 Task: Open Card DIY Review in Board Sales Forecasting and Goal Setting to Workspace Email Marketing Agencies and add a team member Softage.1@softage.net, a label Green, a checklist Hospitality Management, an attachment from your computer, a color Green and finally, add a card description 'Research and develop new product feature prioritization process' and a comment 'Let us approach this task with a sense of ownership and pride, taking responsibility for its success or failure.'. Add a start date 'Jan 05, 1900' with a due date 'Jan 12, 1900'
Action: Mouse moved to (63, 306)
Screenshot: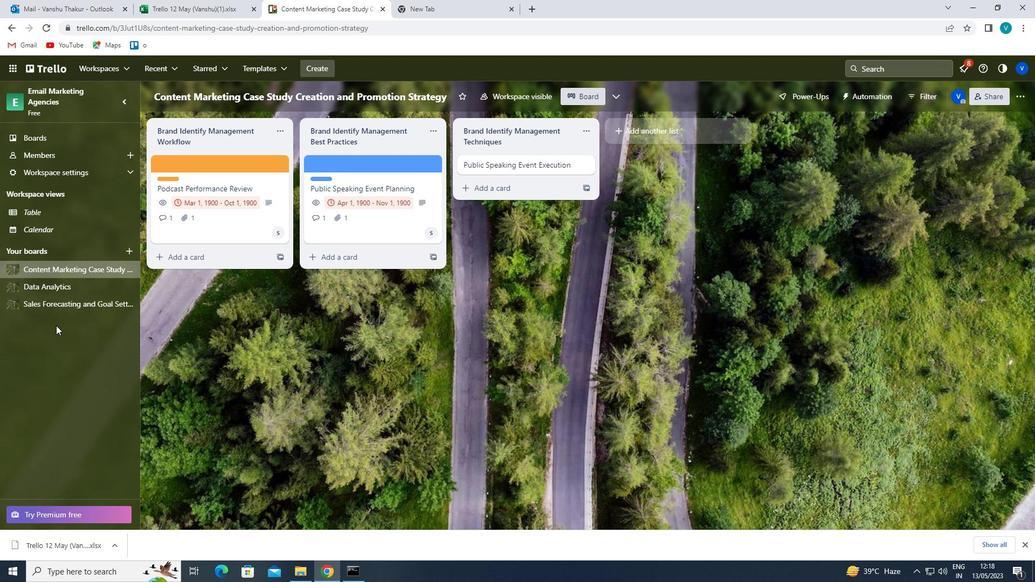
Action: Mouse pressed left at (63, 306)
Screenshot: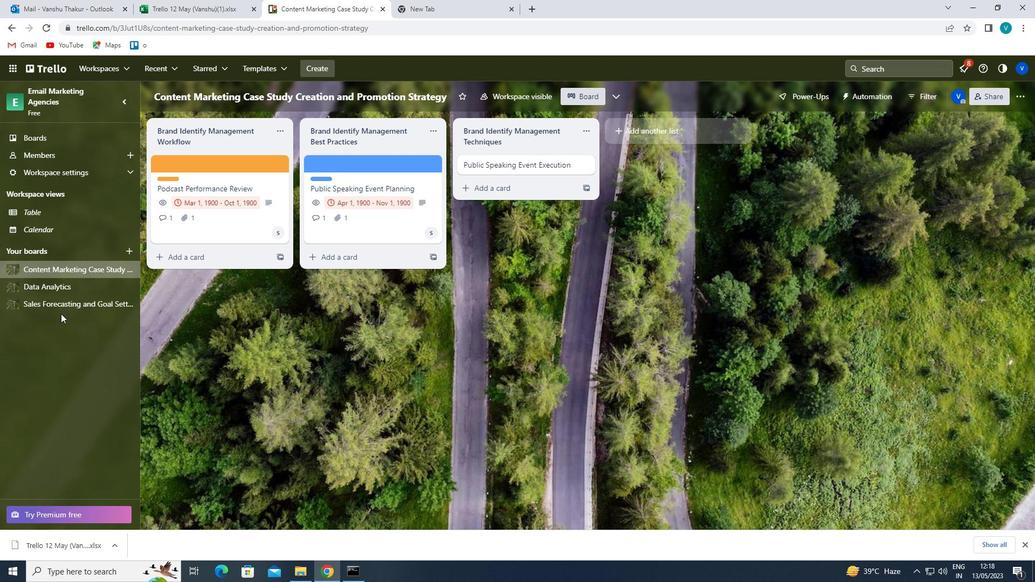 
Action: Mouse moved to (346, 161)
Screenshot: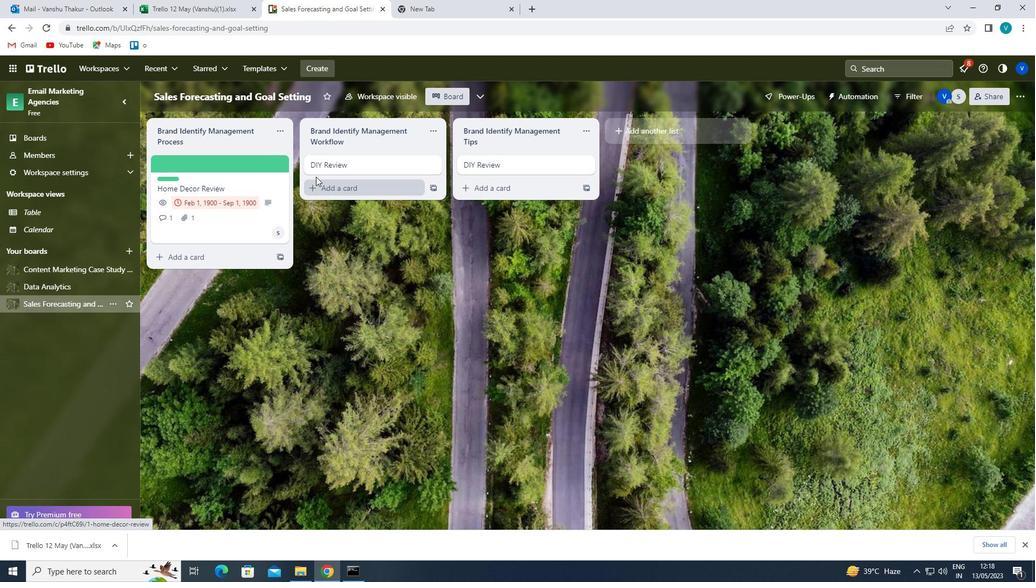 
Action: Mouse pressed left at (346, 161)
Screenshot: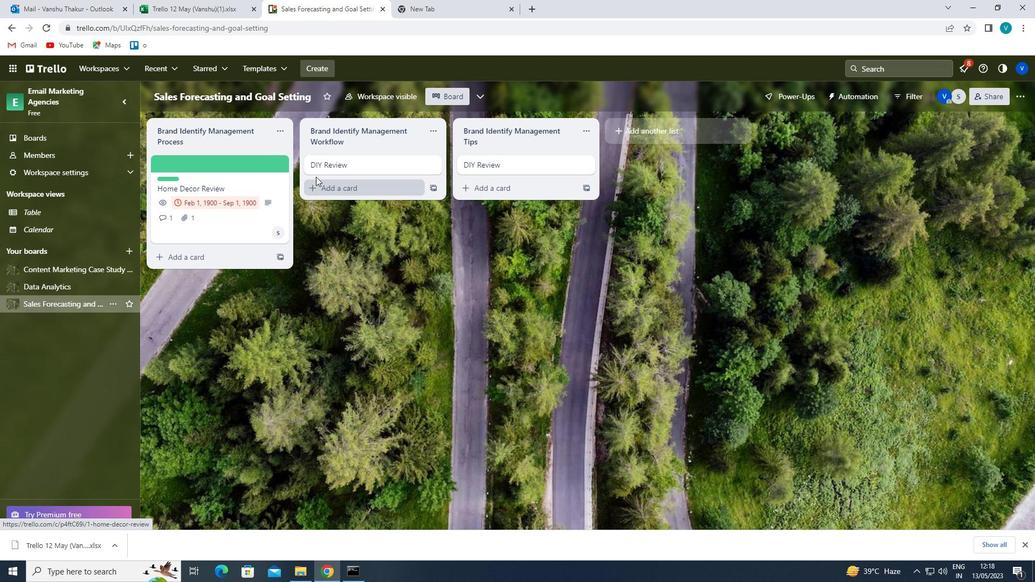 
Action: Mouse moved to (647, 188)
Screenshot: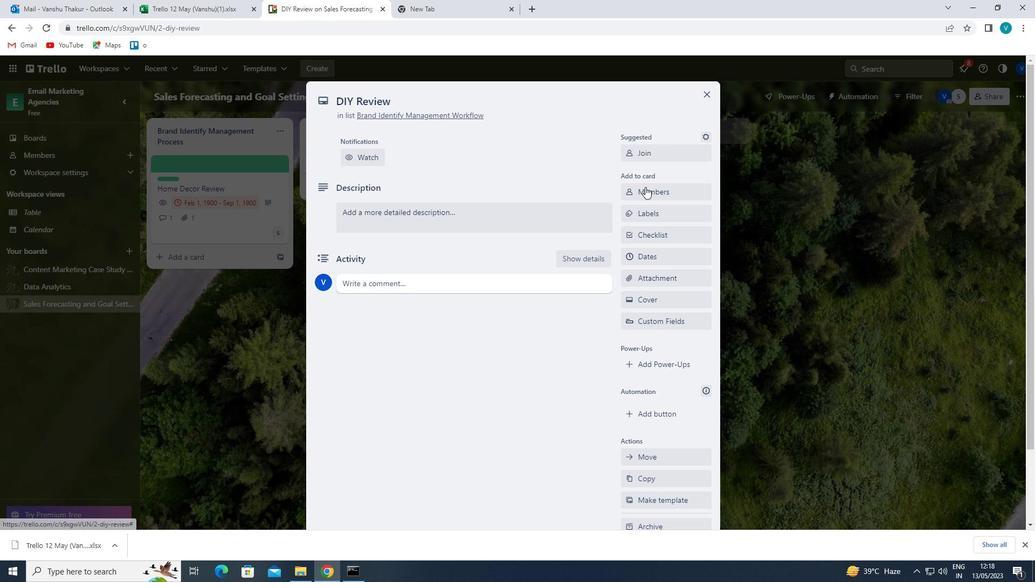 
Action: Mouse pressed left at (647, 188)
Screenshot: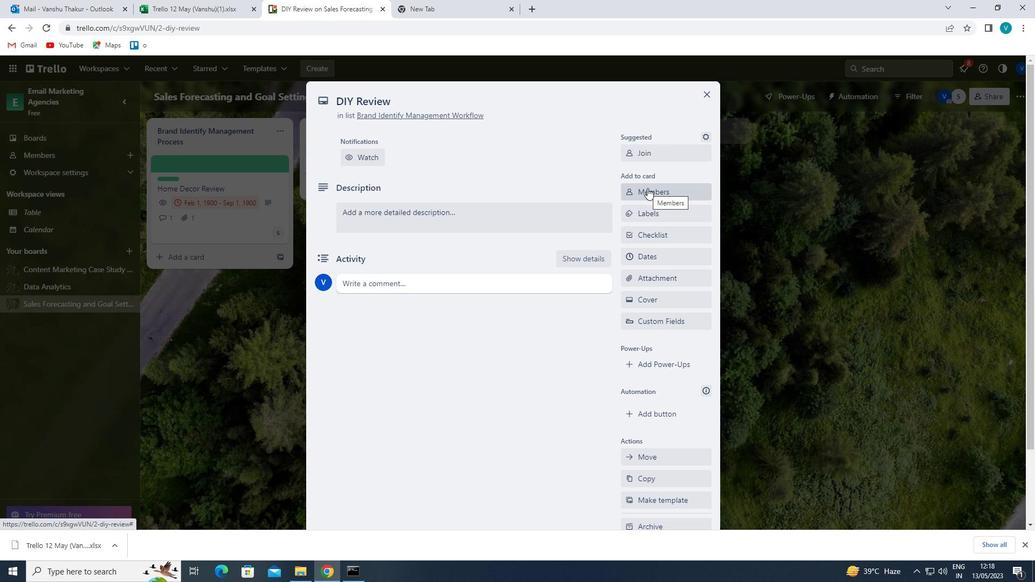 
Action: Mouse moved to (655, 237)
Screenshot: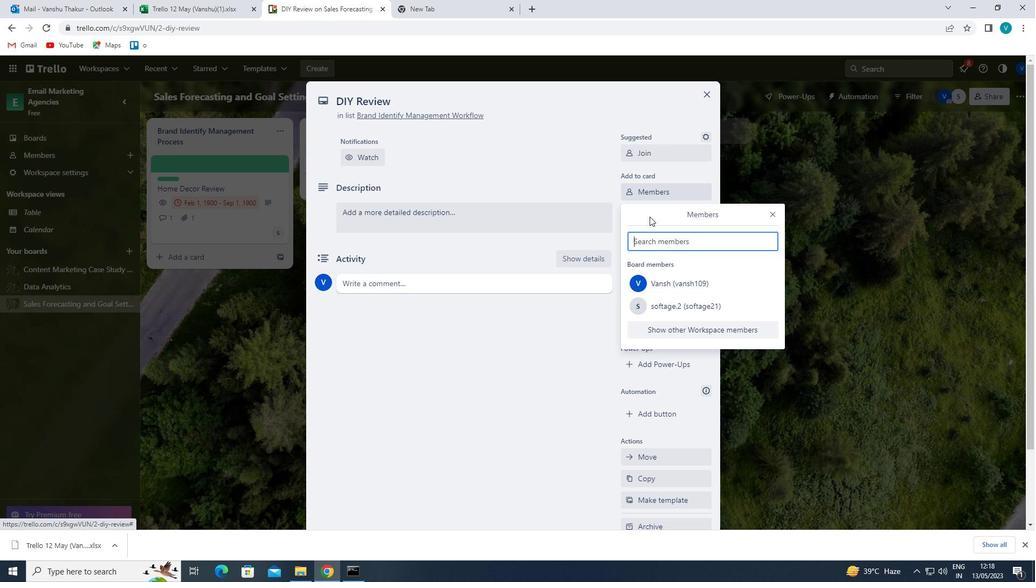 
Action: Mouse pressed left at (655, 237)
Screenshot: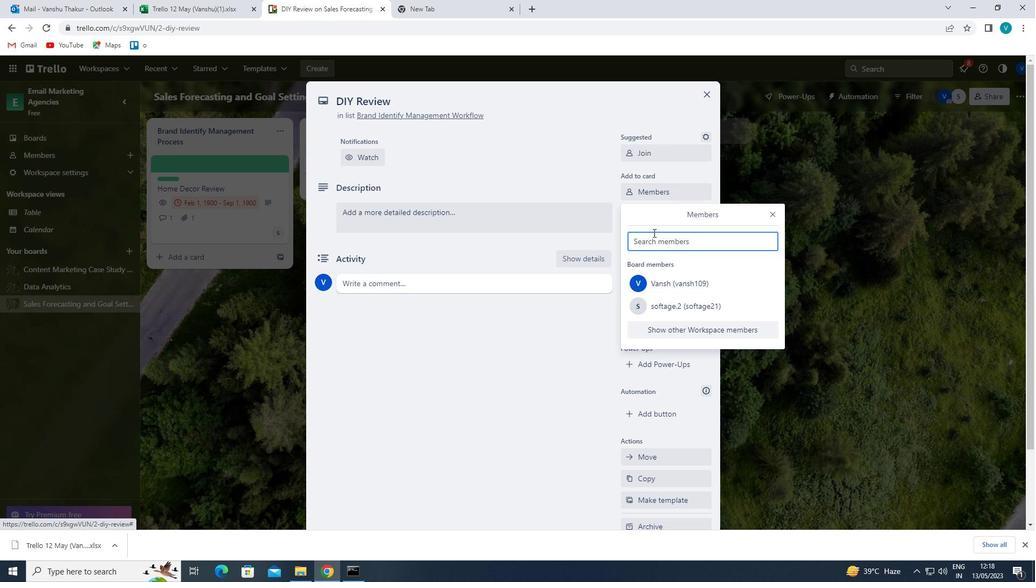 
Action: Key pressed <Key.shift>SOF
Screenshot: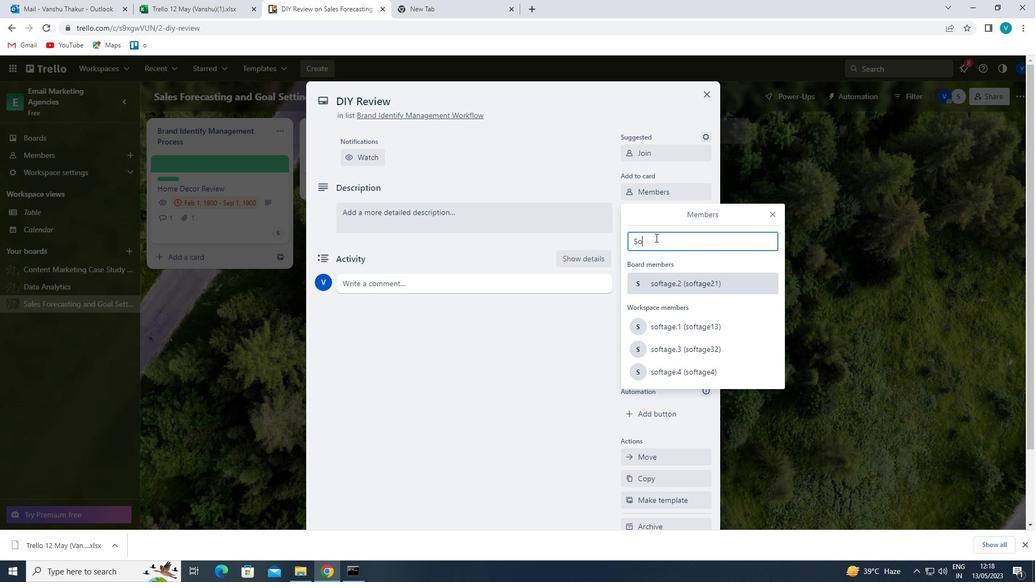 
Action: Mouse moved to (667, 330)
Screenshot: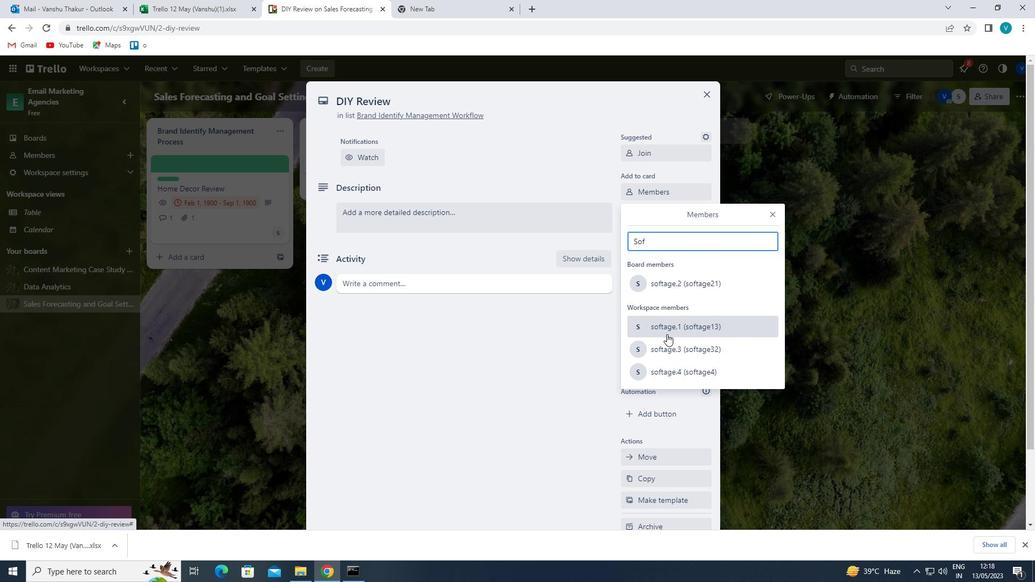 
Action: Mouse pressed left at (667, 330)
Screenshot: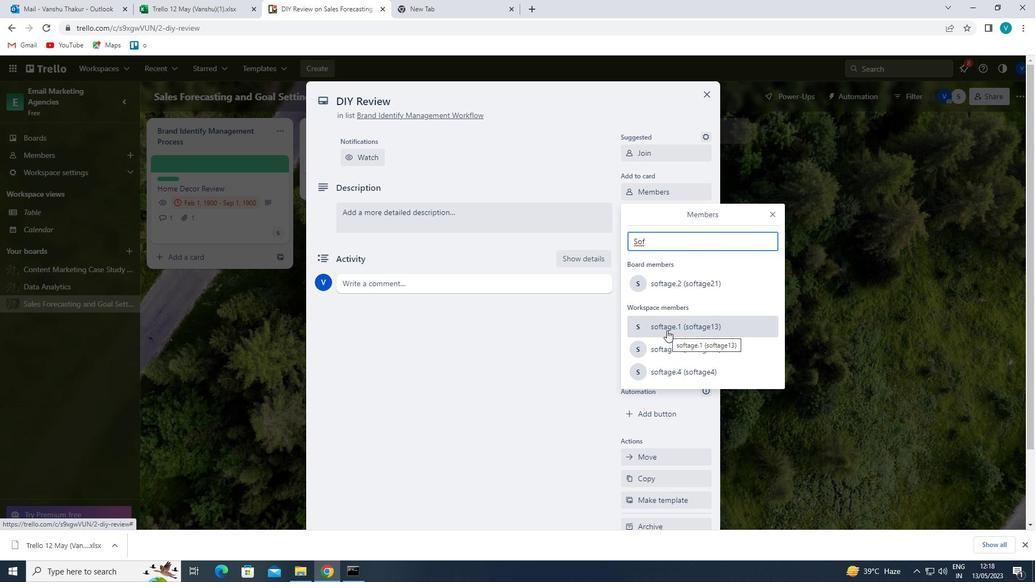 
Action: Mouse moved to (771, 210)
Screenshot: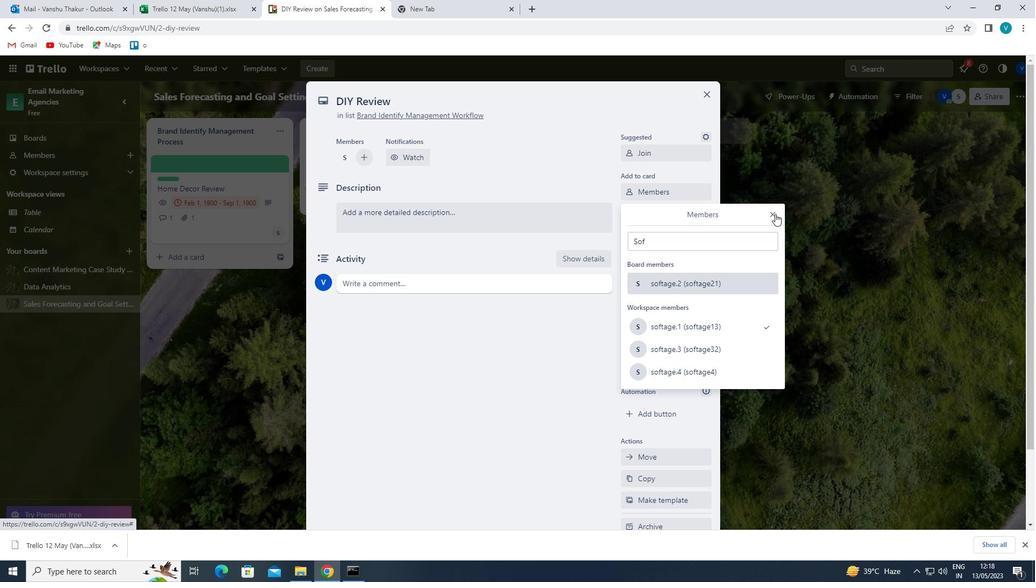 
Action: Mouse pressed left at (771, 210)
Screenshot: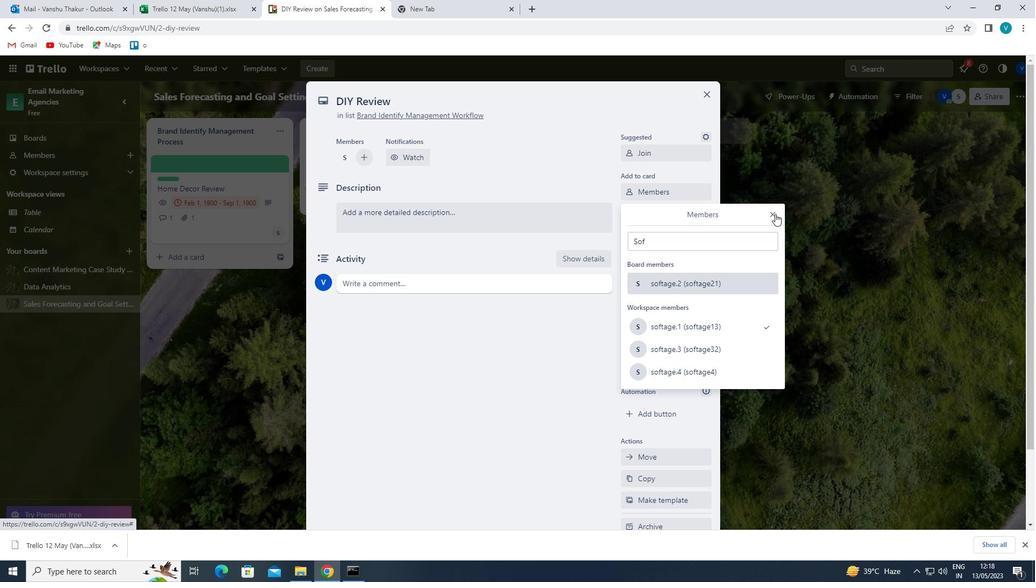 
Action: Mouse moved to (663, 210)
Screenshot: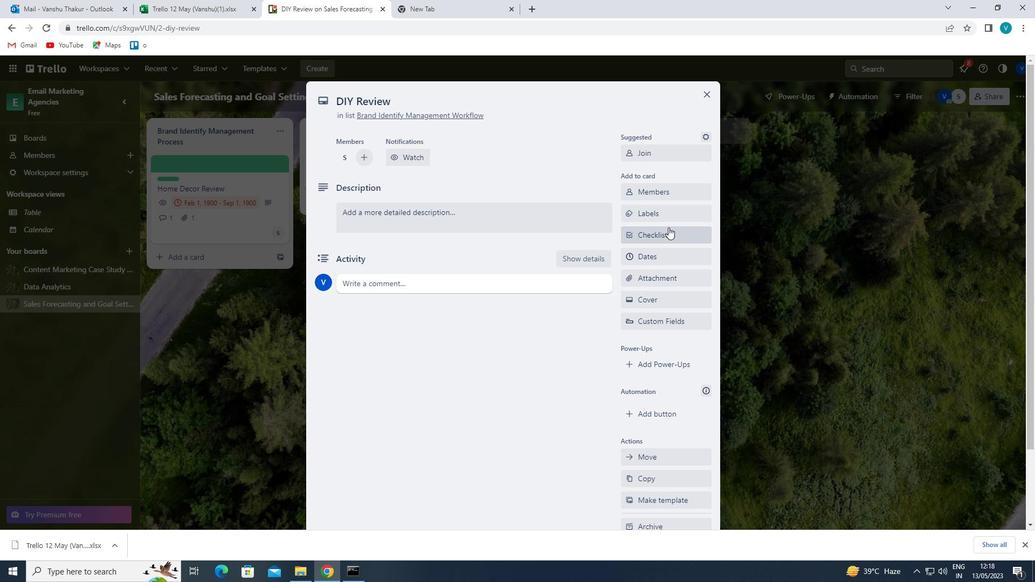 
Action: Mouse pressed left at (663, 210)
Screenshot: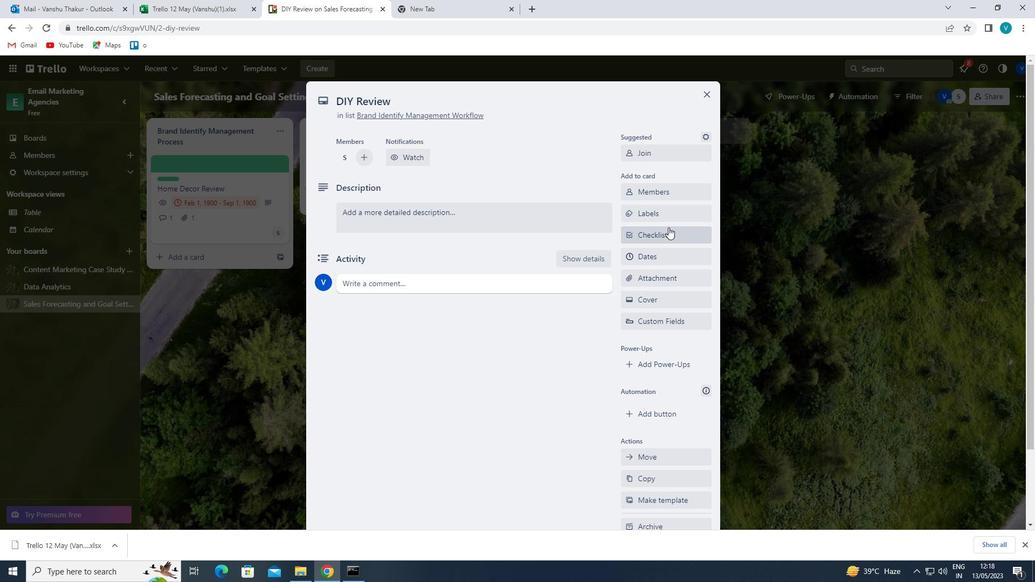 
Action: Mouse moved to (667, 296)
Screenshot: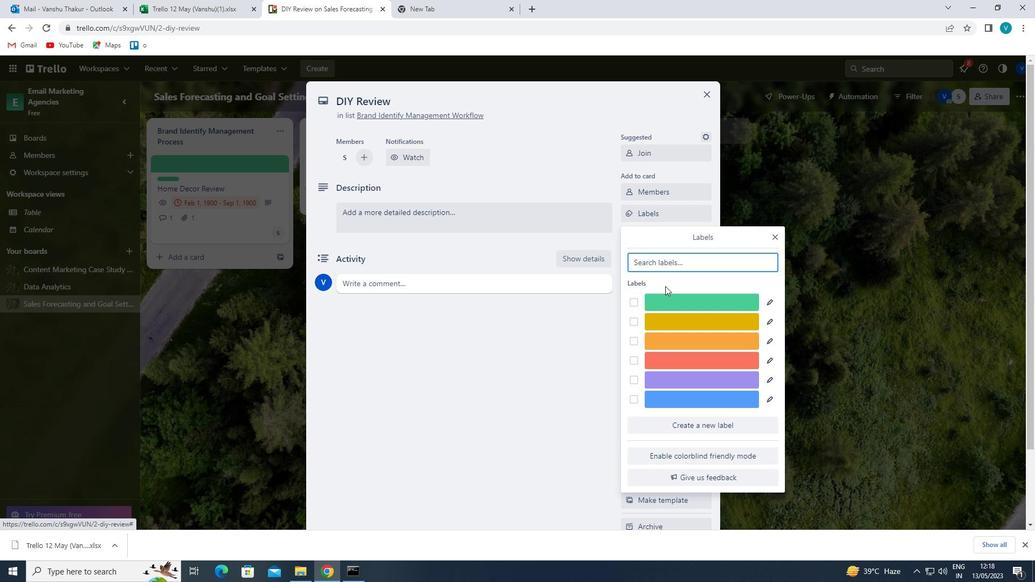 
Action: Mouse pressed left at (667, 296)
Screenshot: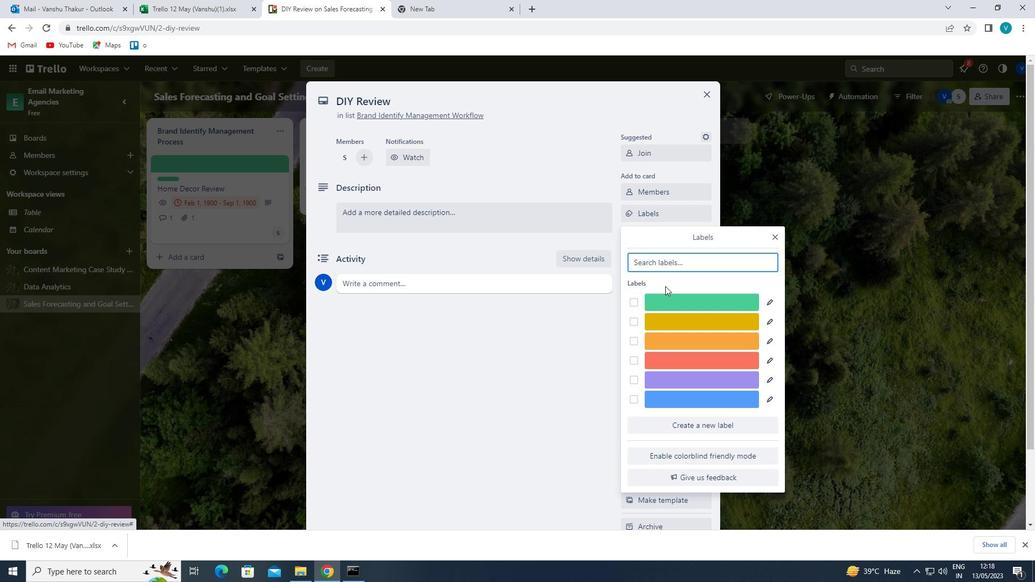 
Action: Mouse moved to (775, 237)
Screenshot: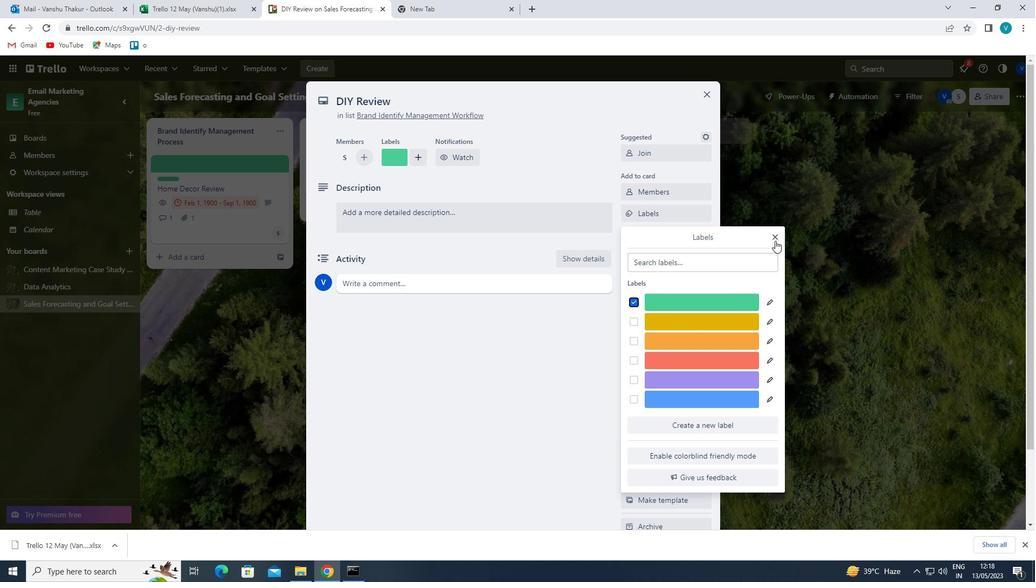 
Action: Mouse pressed left at (775, 237)
Screenshot: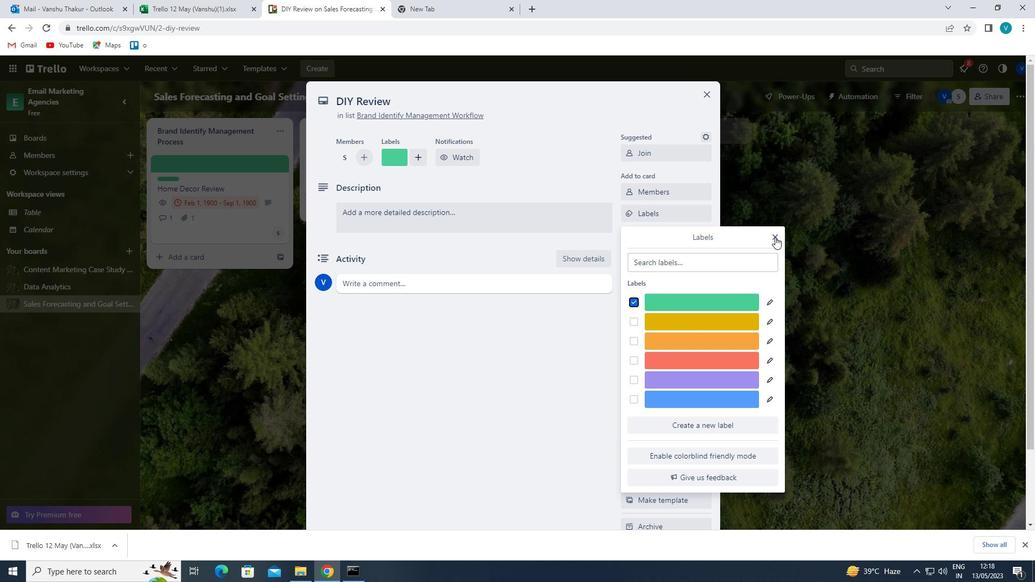 
Action: Mouse moved to (668, 240)
Screenshot: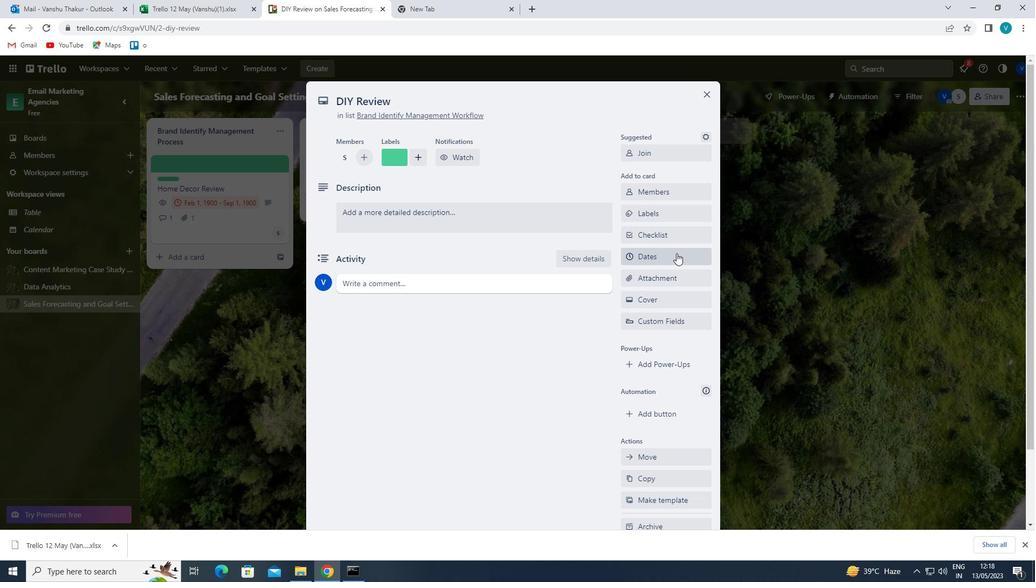 
Action: Mouse pressed left at (668, 240)
Screenshot: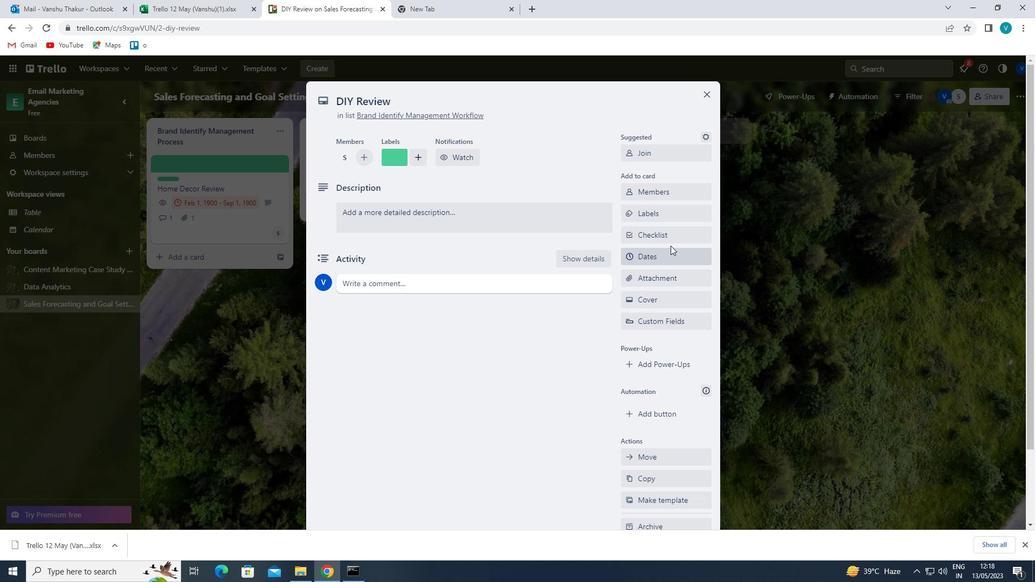 
Action: Key pressed <Key.shift>HOSPITA
Screenshot: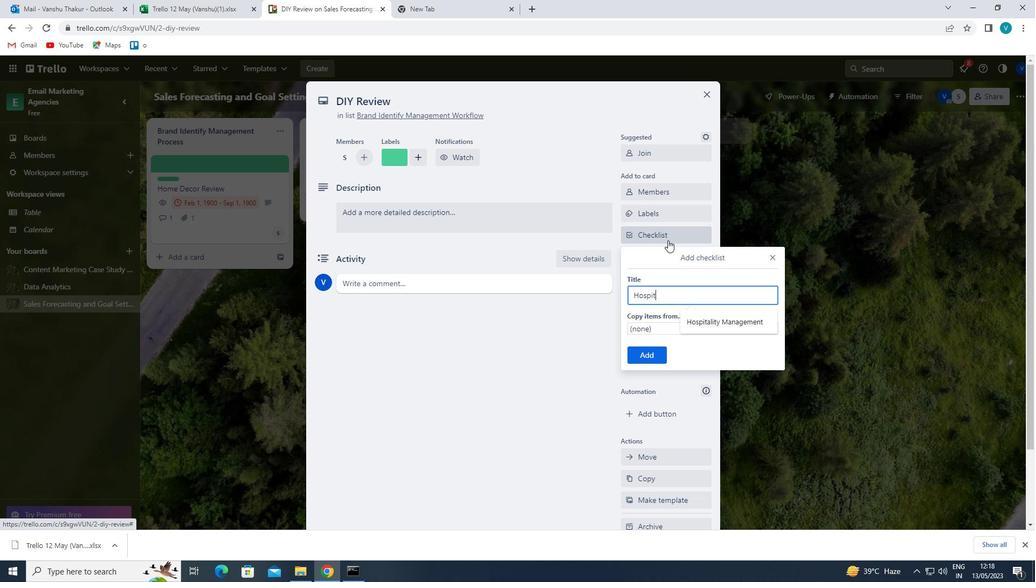 
Action: Mouse moved to (699, 320)
Screenshot: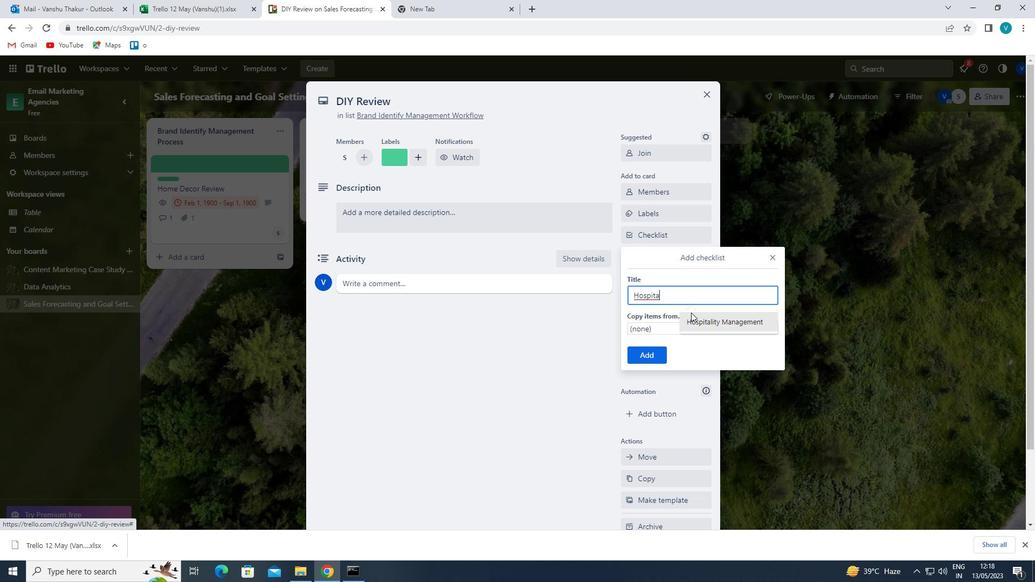 
Action: Mouse pressed left at (699, 320)
Screenshot: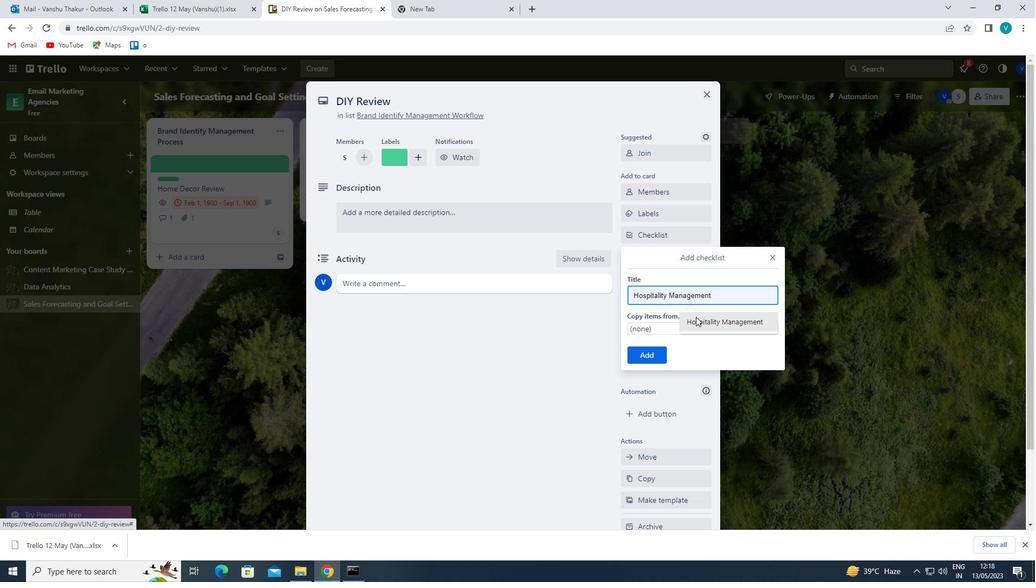 
Action: Mouse moved to (649, 354)
Screenshot: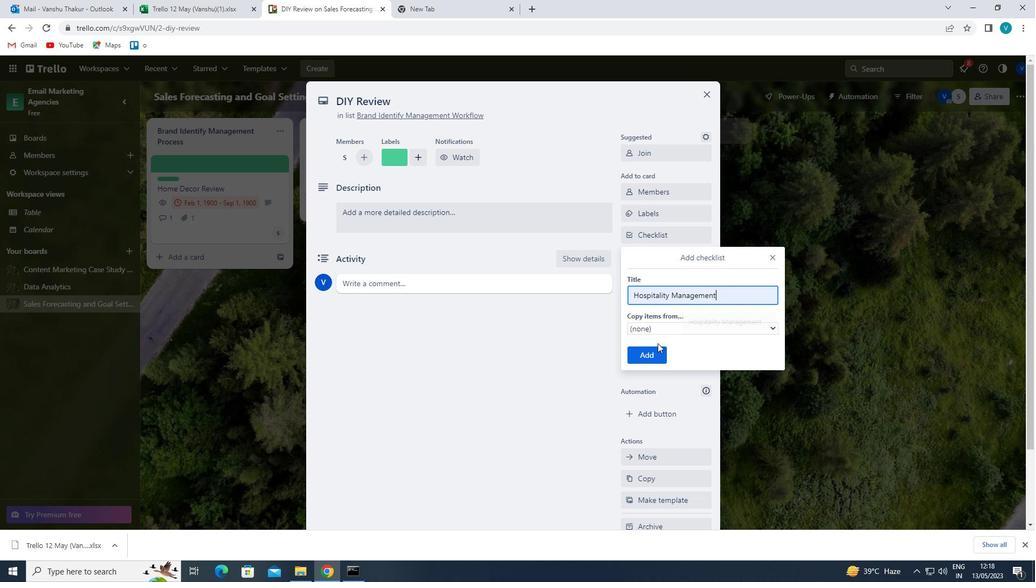 
Action: Mouse pressed left at (649, 354)
Screenshot: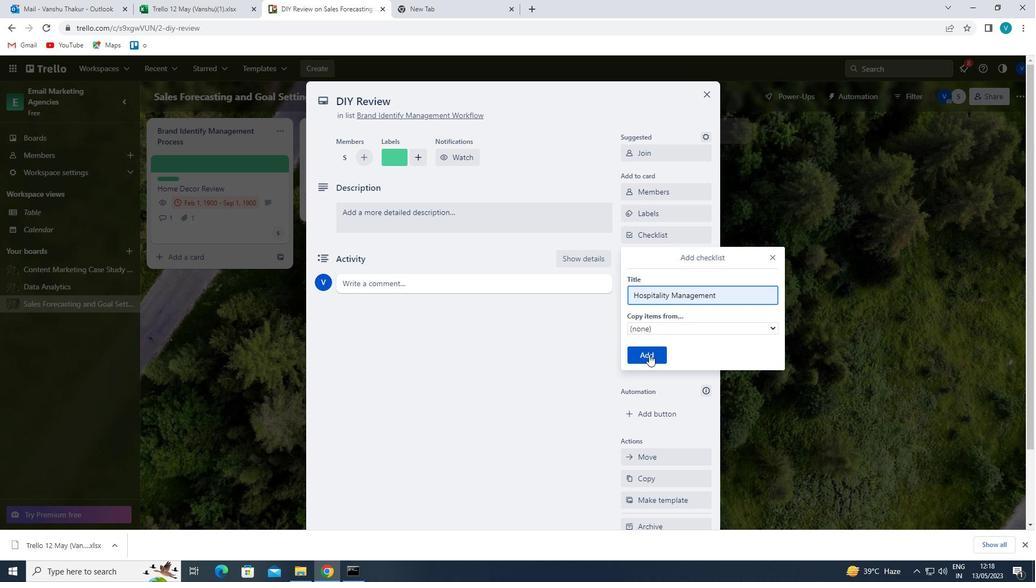 
Action: Mouse moved to (670, 279)
Screenshot: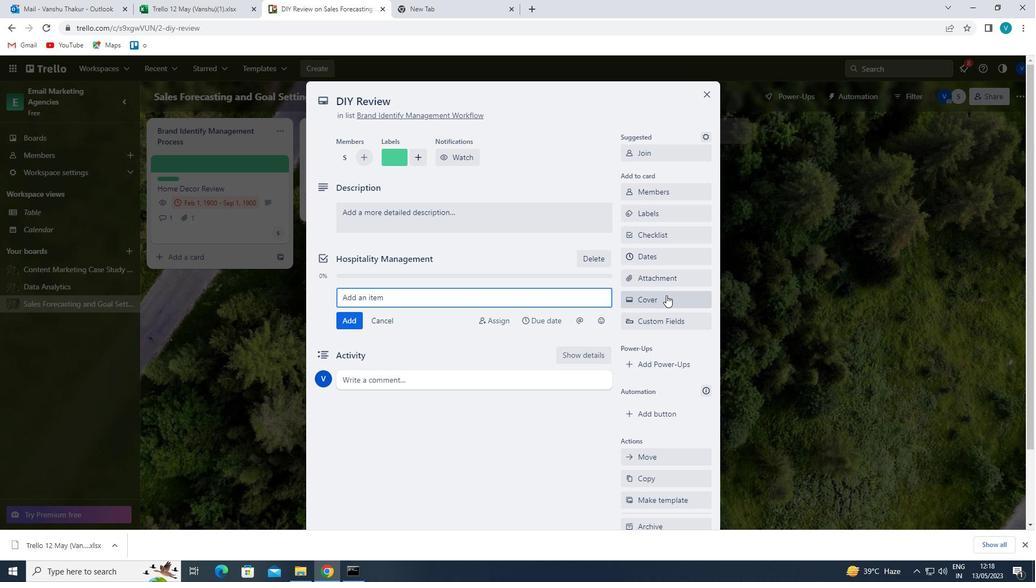 
Action: Mouse pressed left at (670, 279)
Screenshot: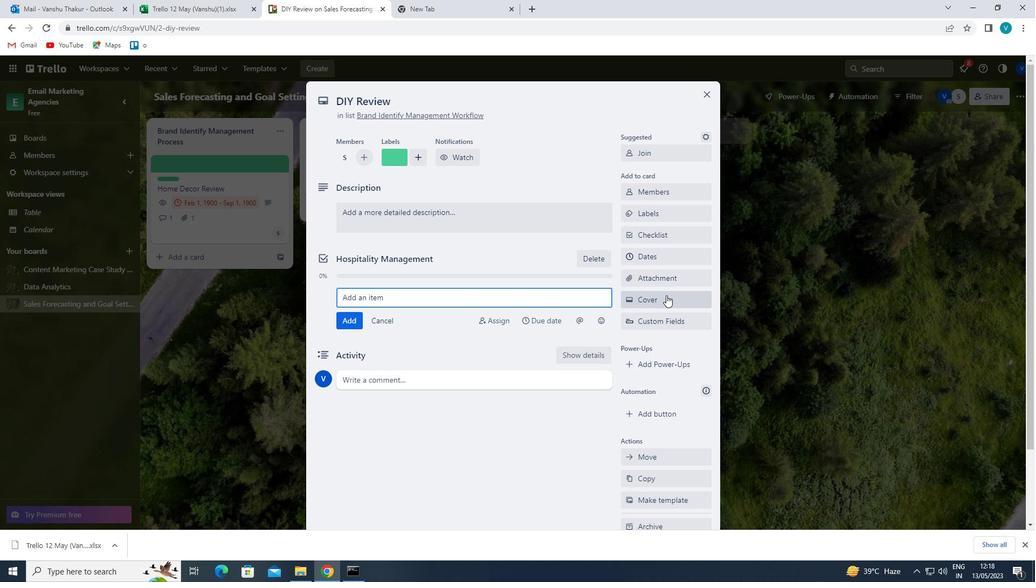 
Action: Mouse moved to (655, 323)
Screenshot: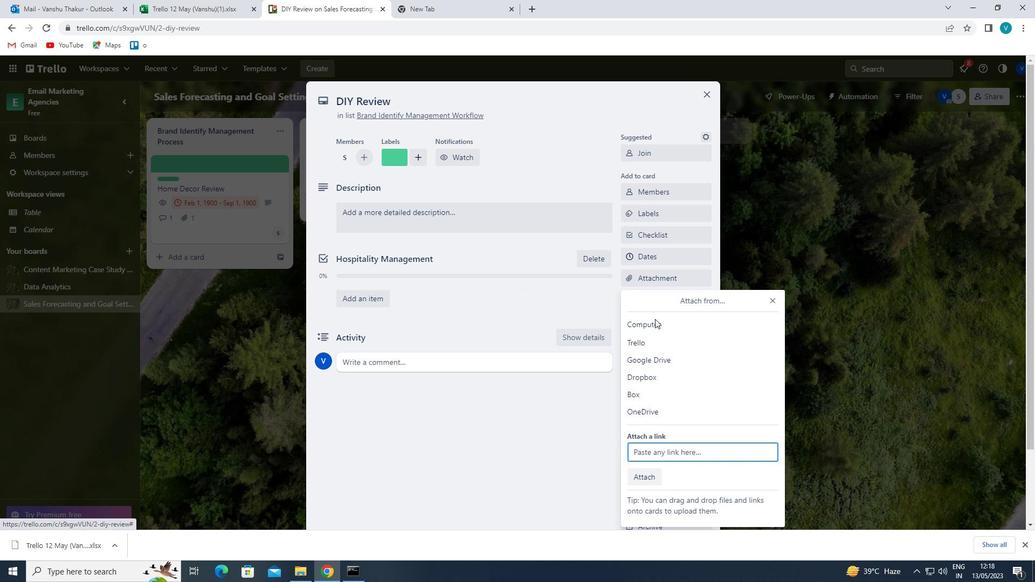 
Action: Mouse pressed left at (655, 323)
Screenshot: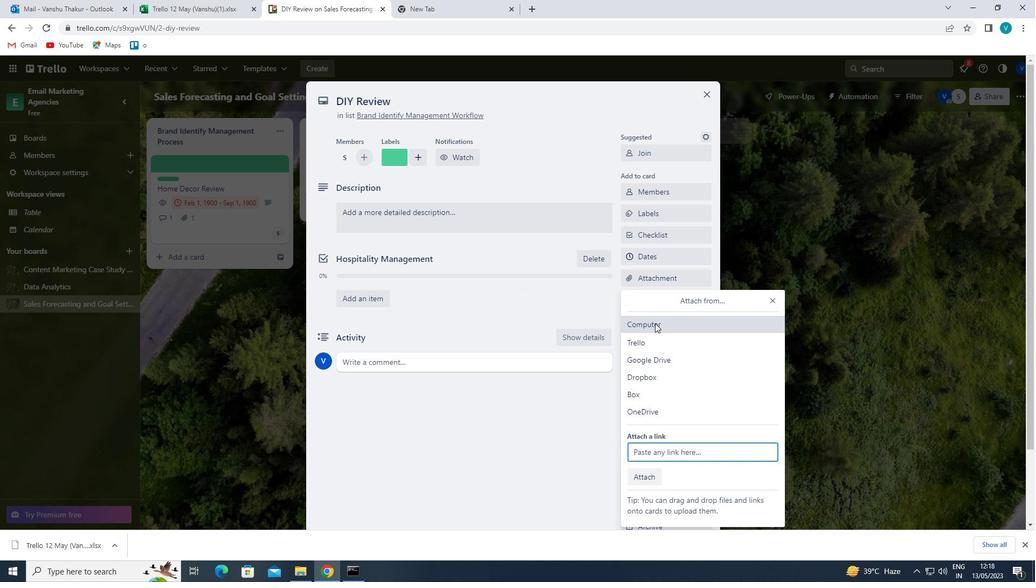 
Action: Mouse moved to (129, 188)
Screenshot: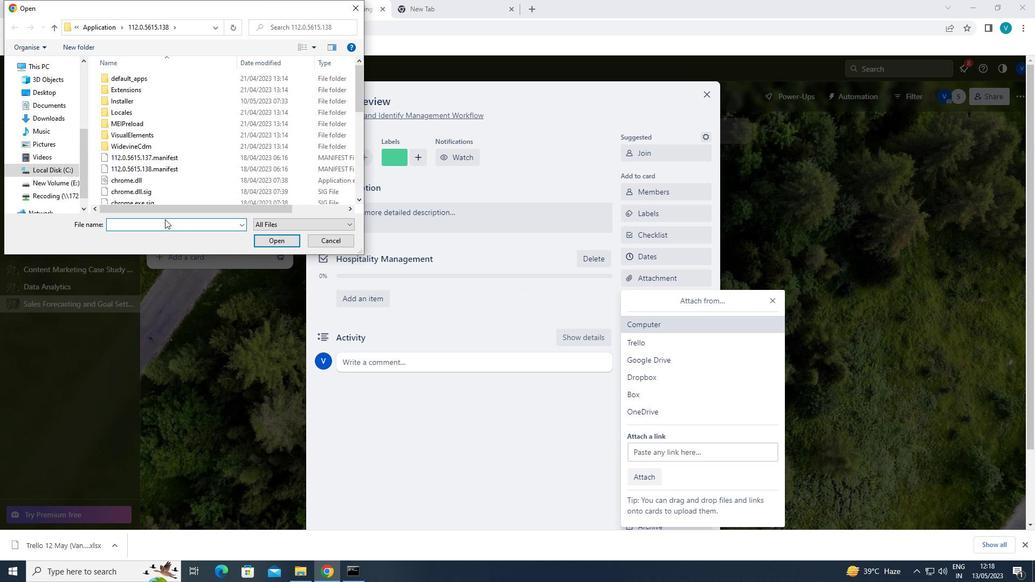
Action: Mouse pressed left at (129, 188)
Screenshot: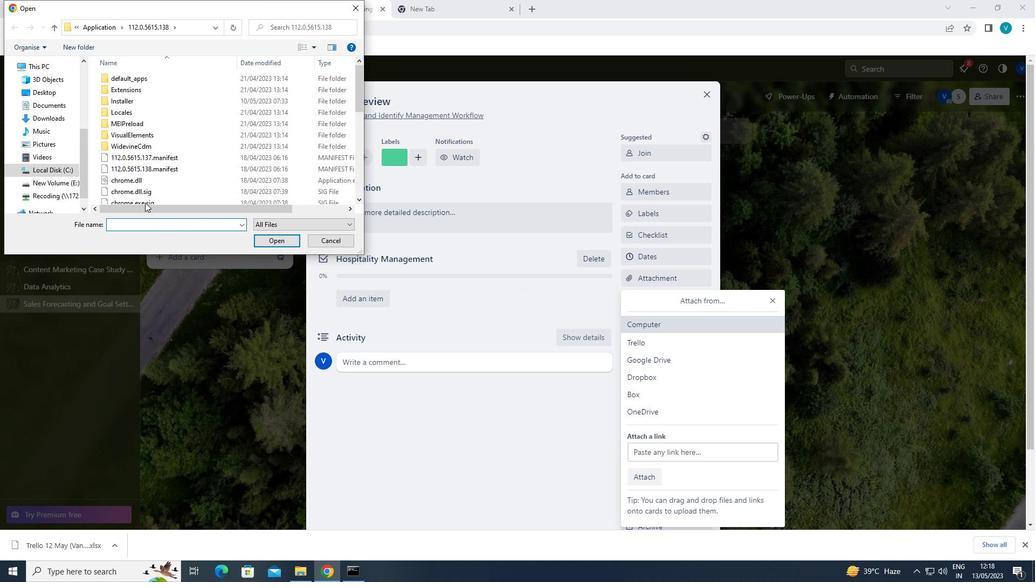 
Action: Mouse moved to (269, 235)
Screenshot: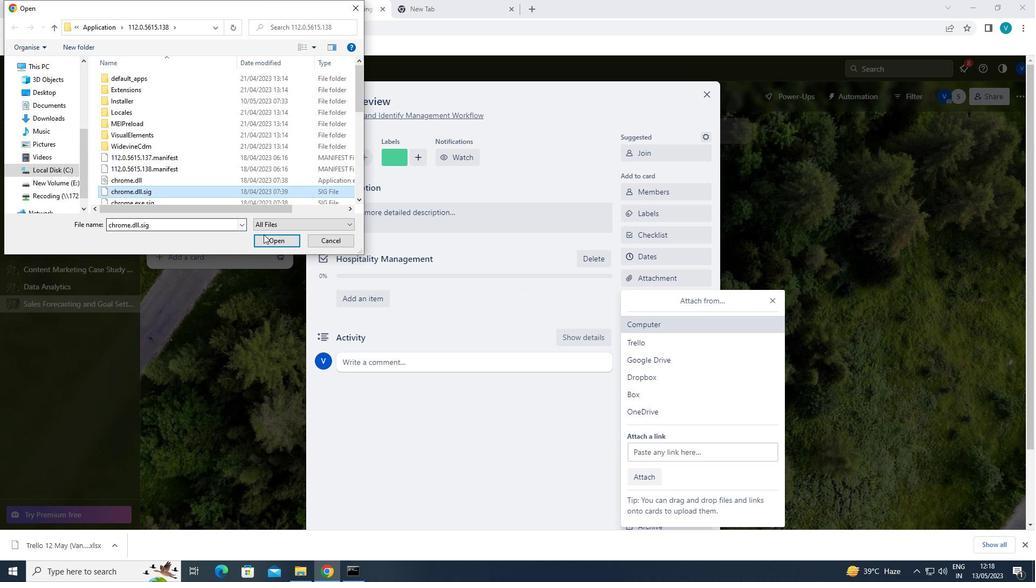 
Action: Mouse pressed left at (269, 235)
Screenshot: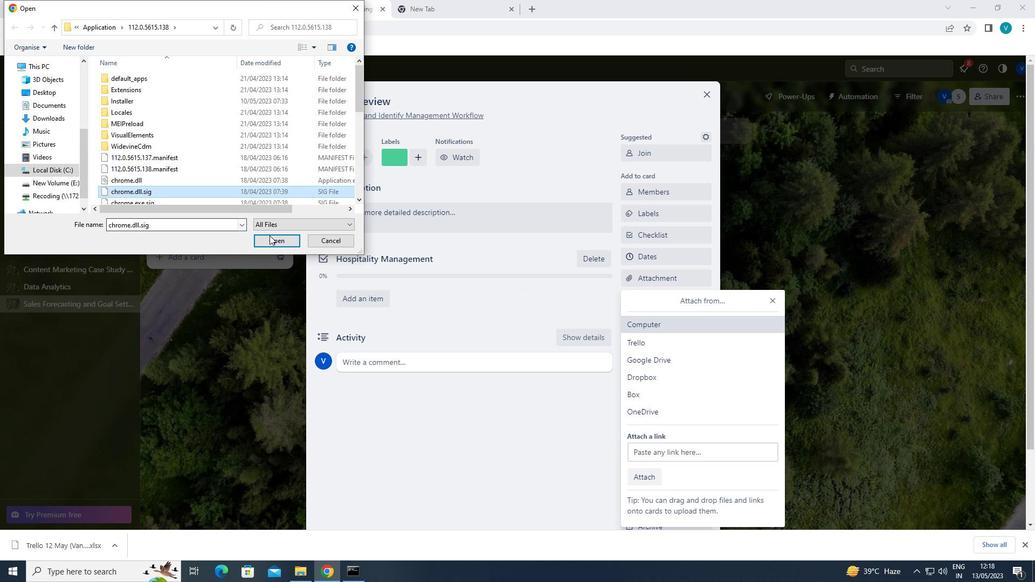 
Action: Mouse moved to (652, 298)
Screenshot: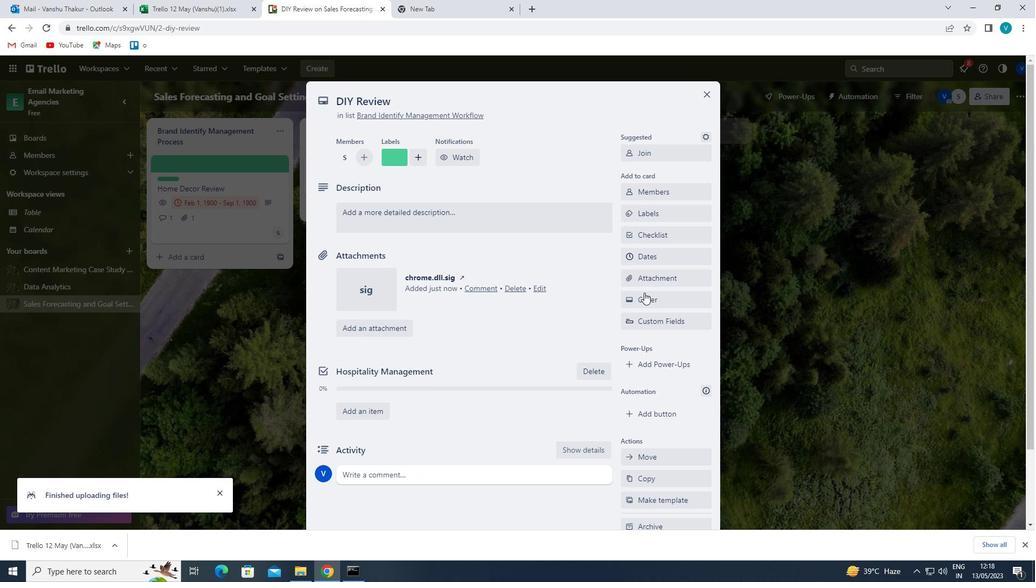 
Action: Mouse pressed left at (652, 298)
Screenshot: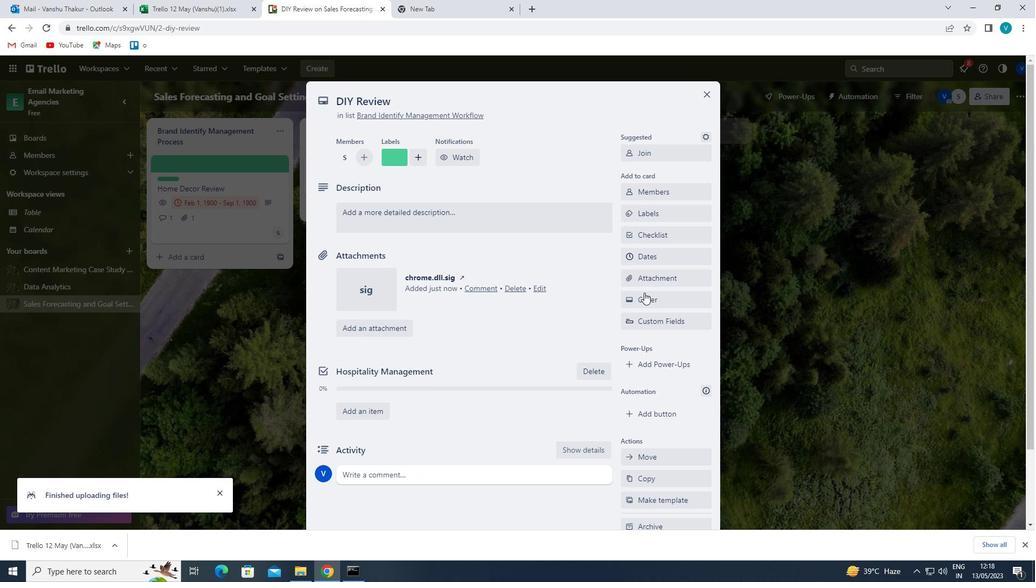 
Action: Mouse moved to (645, 316)
Screenshot: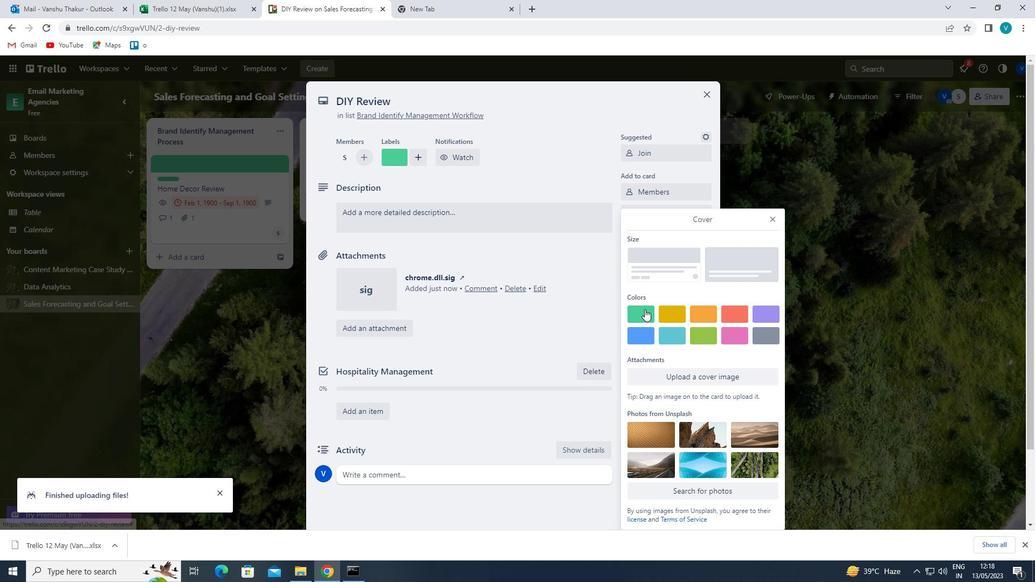 
Action: Mouse pressed left at (645, 316)
Screenshot: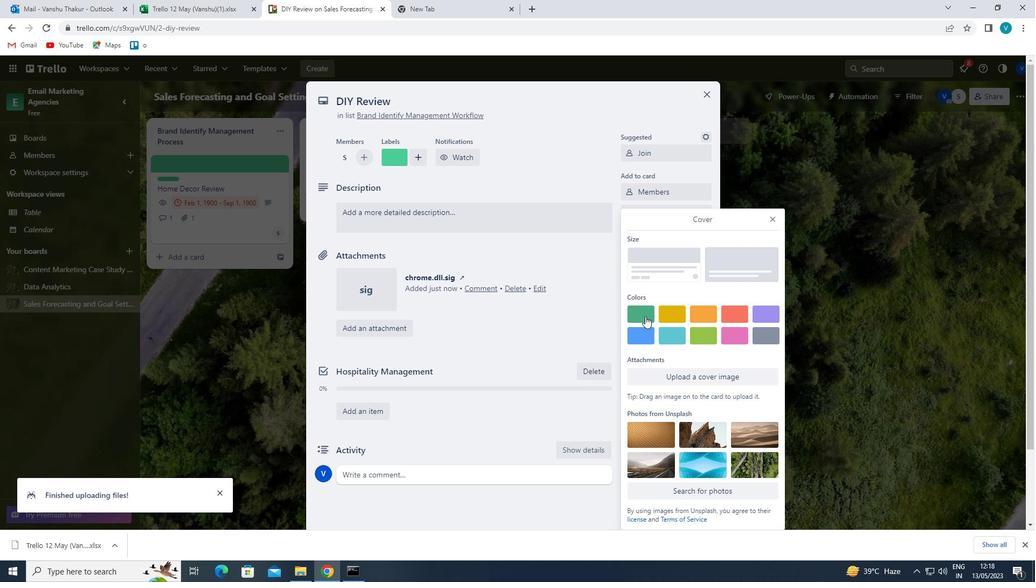 
Action: Mouse moved to (771, 202)
Screenshot: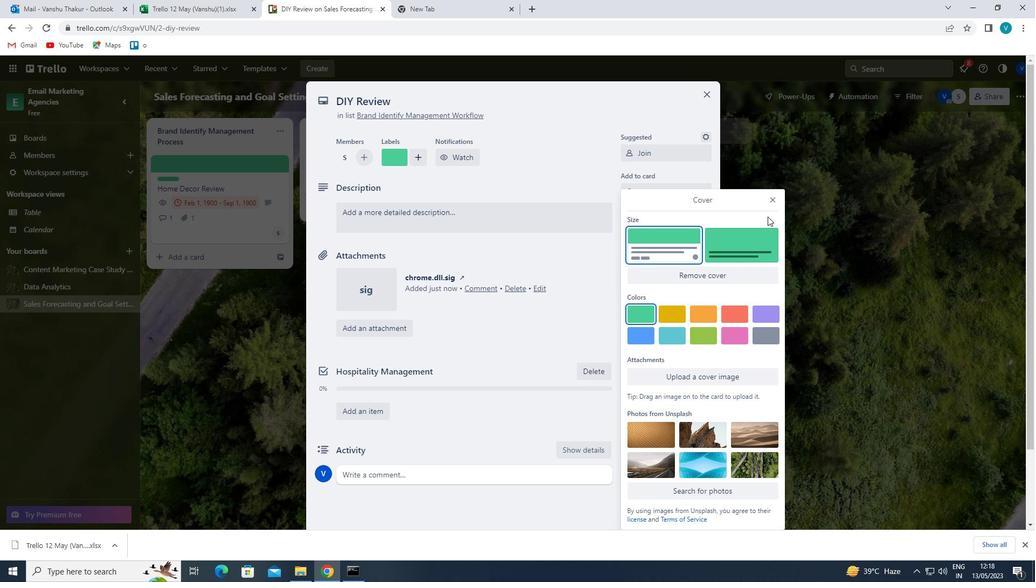 
Action: Mouse pressed left at (771, 202)
Screenshot: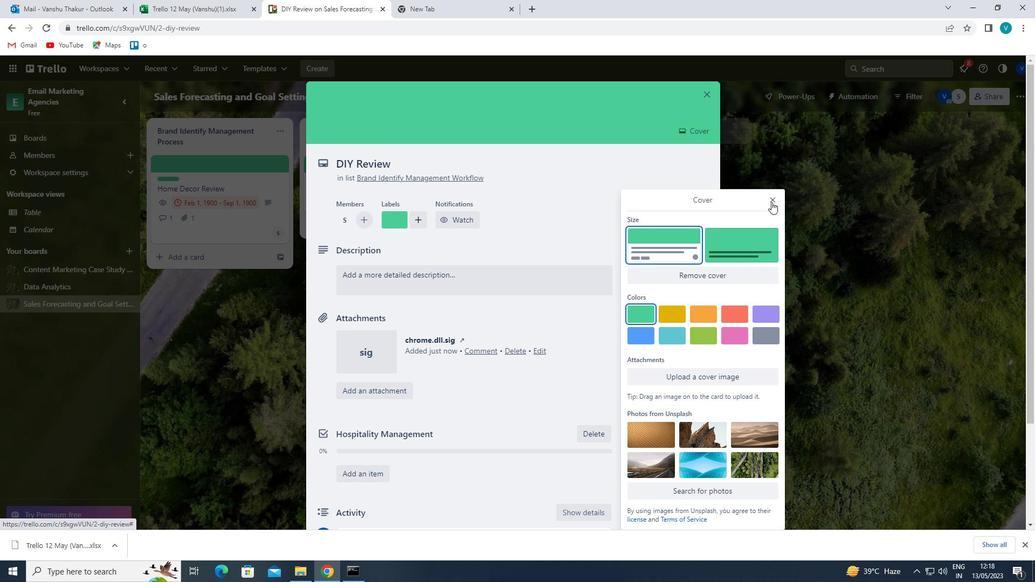 
Action: Mouse moved to (455, 269)
Screenshot: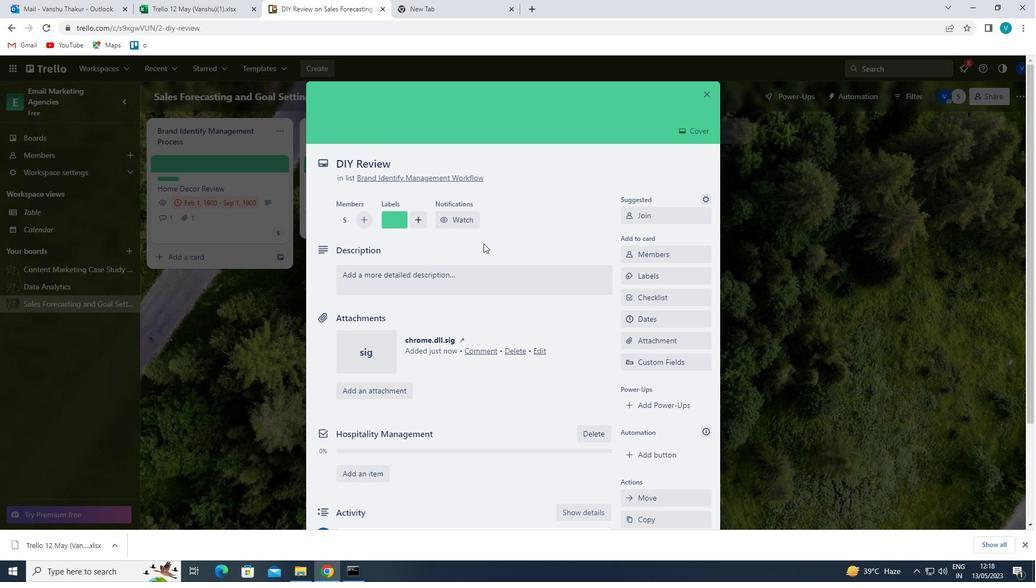 
Action: Mouse pressed left at (455, 269)
Screenshot: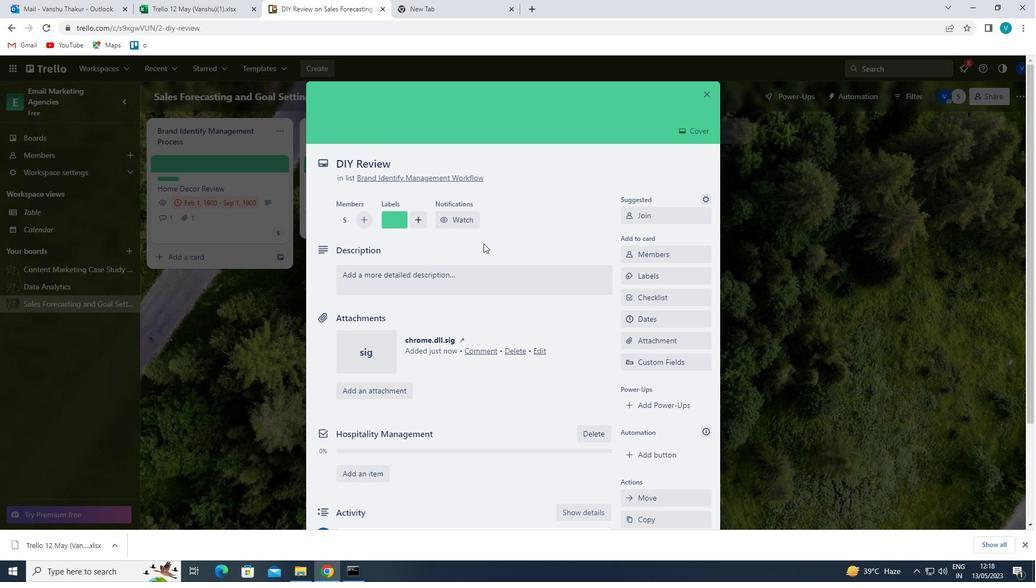 
Action: Key pressed '<Key.shift><Key.shift><Key.shift>RES<Key.backspace><Key.backspace>ESEARCG<Key.backspace>H<Key.space>AND<Key.space>DEVELOP<Key.space>NEW<Key.space>PRODUCT<Key.space>FRA<Key.backspace><Key.backspace>EATURE<Key.space>PRIORITIZATION<Key.space>PROCESS'
Screenshot: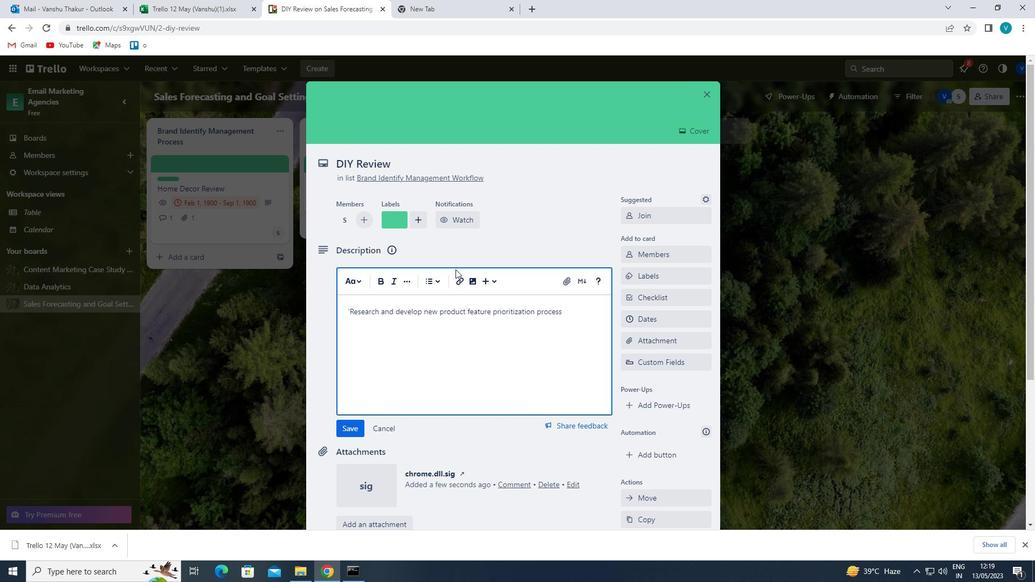 
Action: Mouse moved to (351, 424)
Screenshot: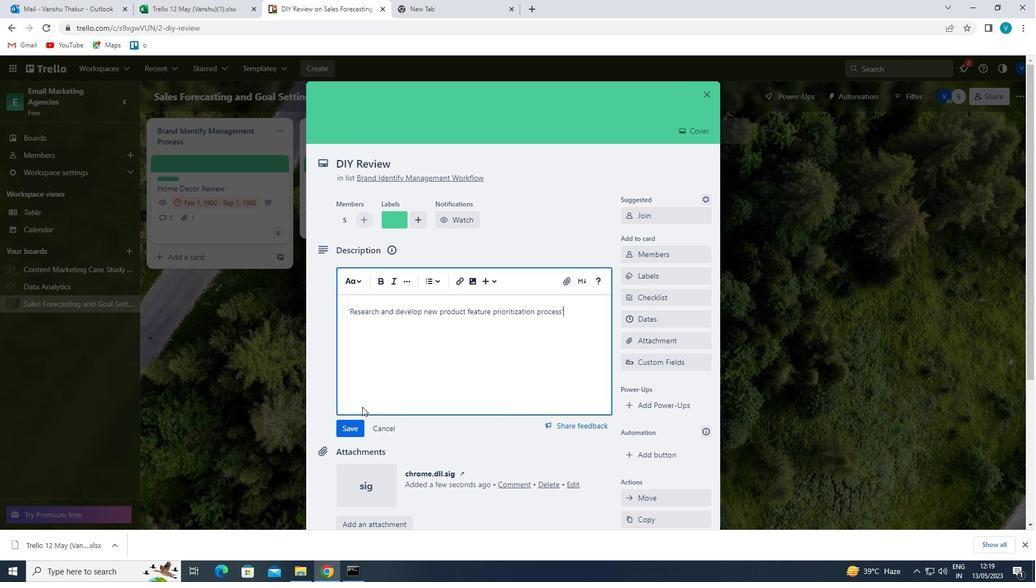 
Action: Mouse pressed left at (351, 424)
Screenshot: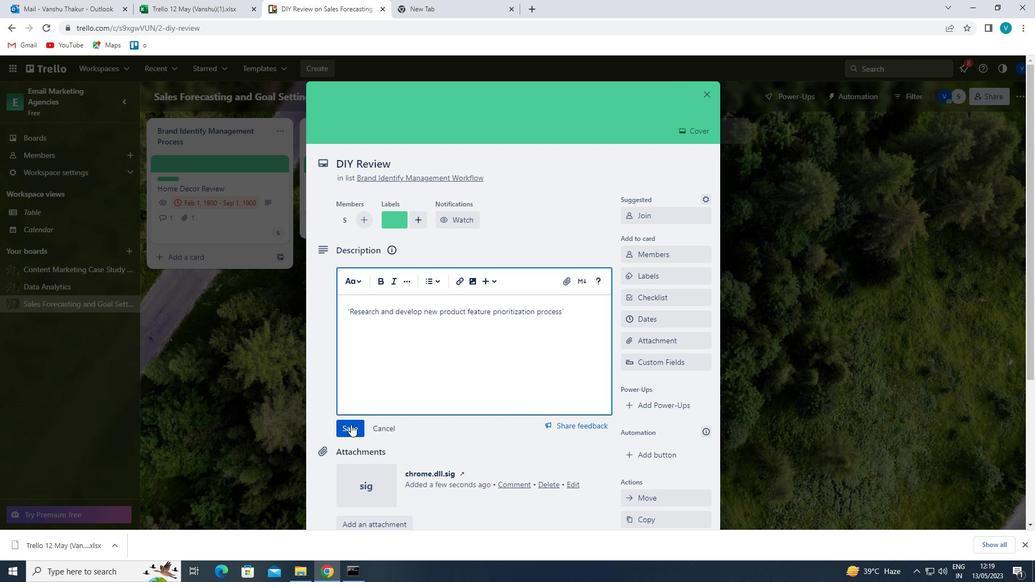 
Action: Mouse scrolled (351, 424) with delta (0, 0)
Screenshot: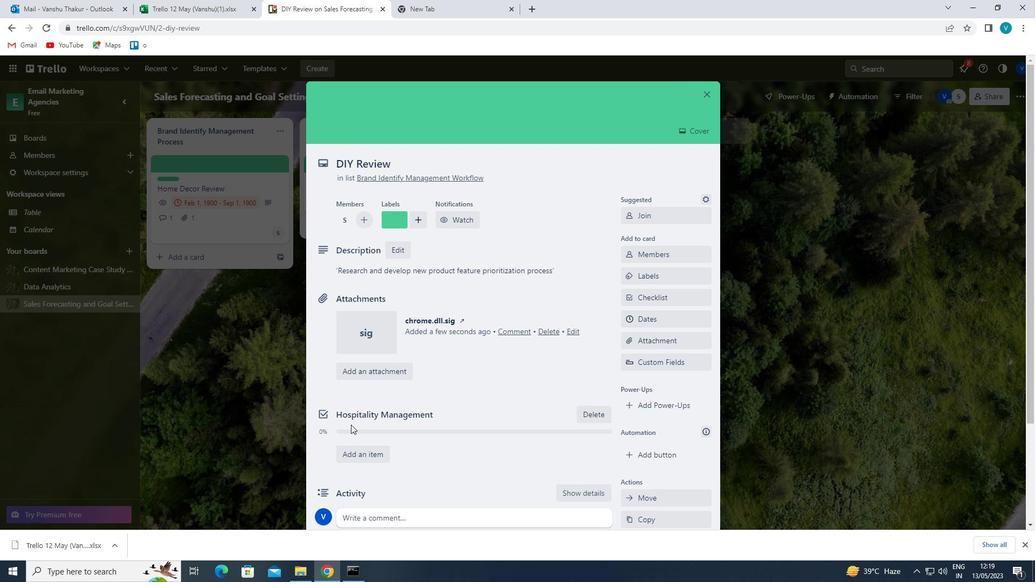 
Action: Mouse moved to (365, 459)
Screenshot: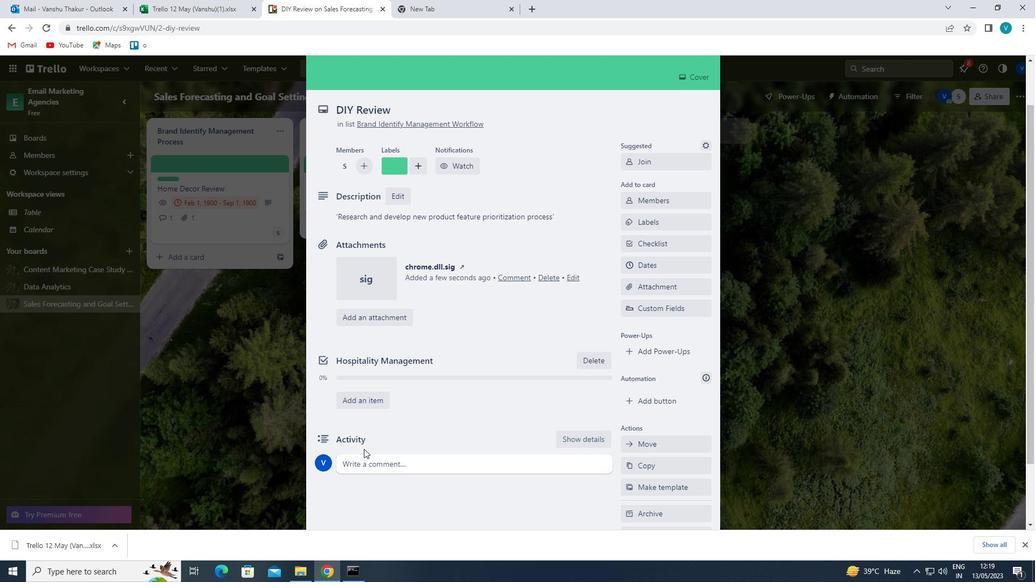 
Action: Mouse pressed left at (365, 459)
Screenshot: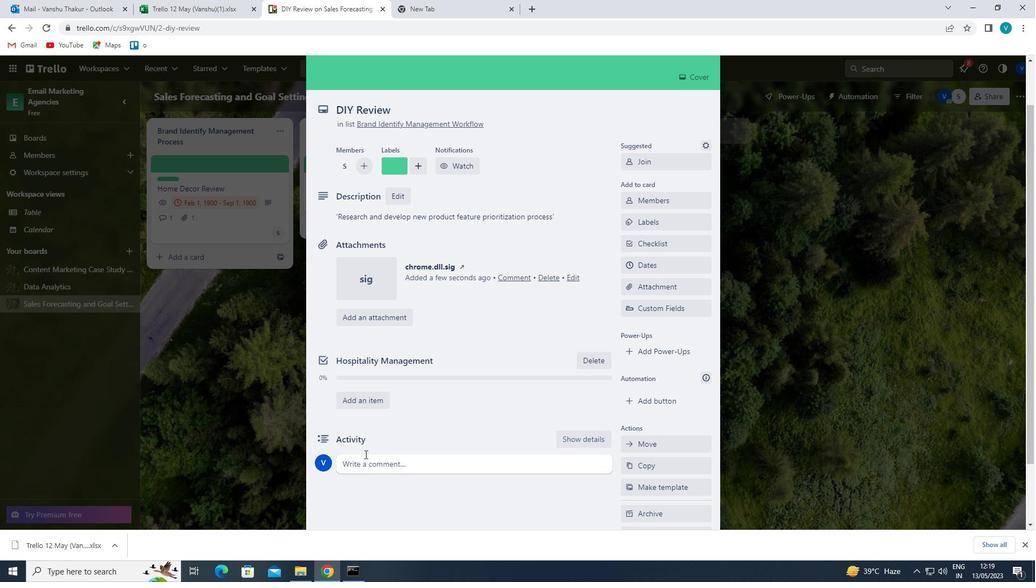 
Action: Key pressed '<Key.shift>LET<Key.space>US<Key.space>APPROACH<Key.space>THIS<Key.space>TASK<Key.space>WITH<Key.space>A<Key.space>SW<Key.backspace>ENSE<Key.space>OF<Key.space>W<Key.backspace>OWNERSHIP<Key.space>AND<Key.space>PRIDE,<Key.space>TAKING<Key.space>RESPONSIBILTY<Key.space><Key.left><Key.left><Key.left><Key.left><Key.left><Key.left><Key.left><Key.left><Key.left><Key.left><Key.left><Key.left>A<Key.right><Key.right><Key.right><Key.right><Key.right><Key.right><Key.right><Key.right><Key.right><Key.right><Key.right><Key.right>F<Key.left><Key.left><Key.left><Key.left><Key.left><Key.left><Key.left><Key.left><Key.left><Key.left><Key.left><Key.left><Key.left><Key.backspace><Key.right><Key.right><Key.right><Key.right><Key.right><Key.right><Key.right><Key.right><Key.right>I<Key.right><Key.right><Key.right><Key.right>OR<Key.space>ITS<Key.space>SUCCESS<Key.space>OR<Key.space>FAILURE'
Screenshot: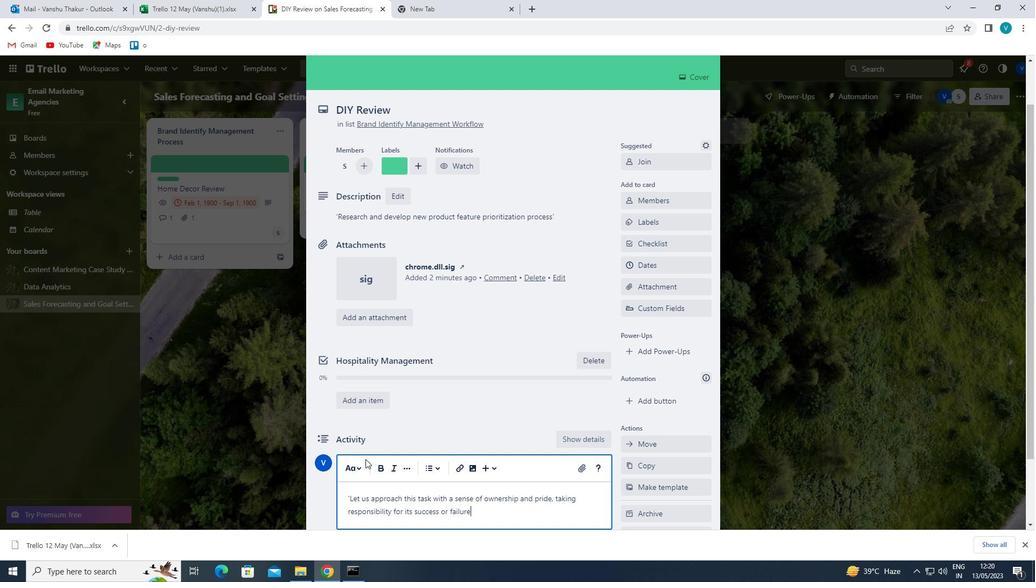 
Action: Mouse moved to (456, 456)
Screenshot: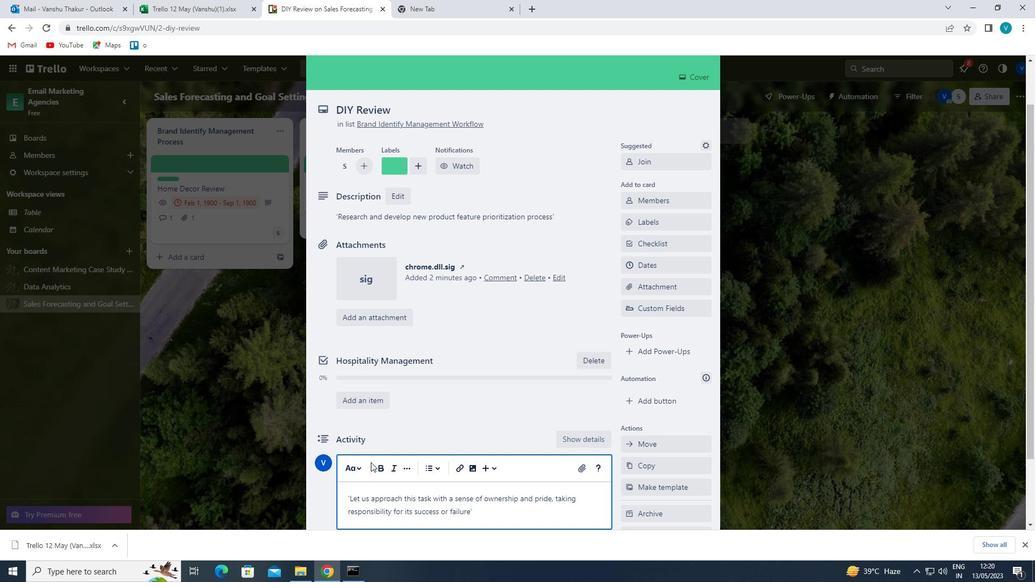 
Action: Mouse scrolled (456, 455) with delta (0, 0)
Screenshot: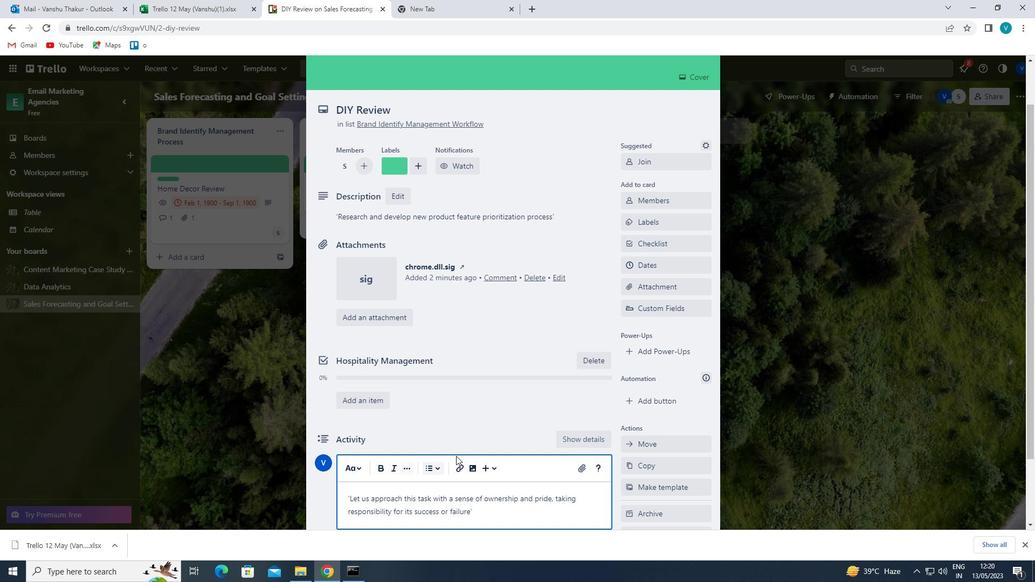 
Action: Mouse scrolled (456, 455) with delta (0, 0)
Screenshot: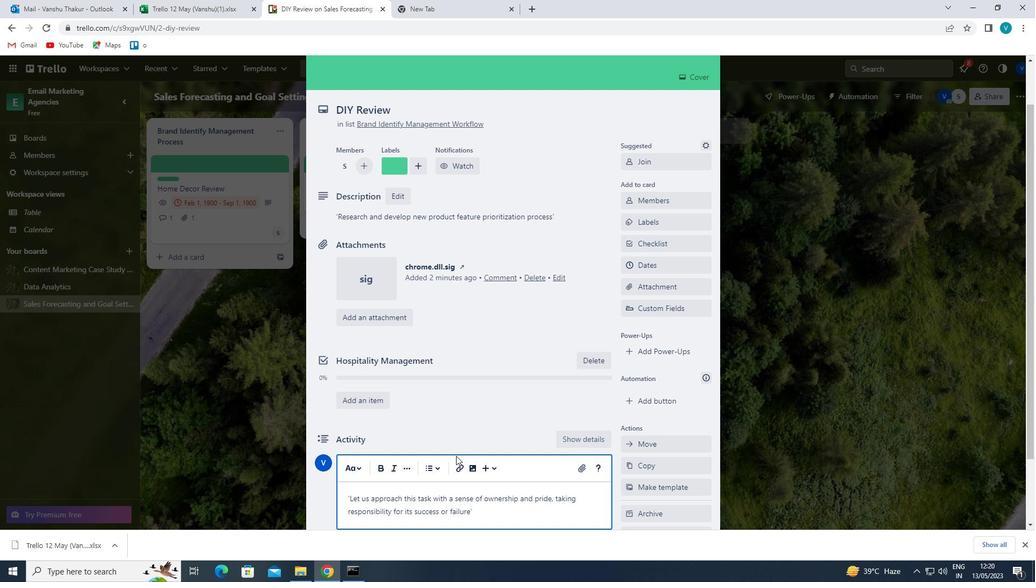 
Action: Mouse moved to (350, 453)
Screenshot: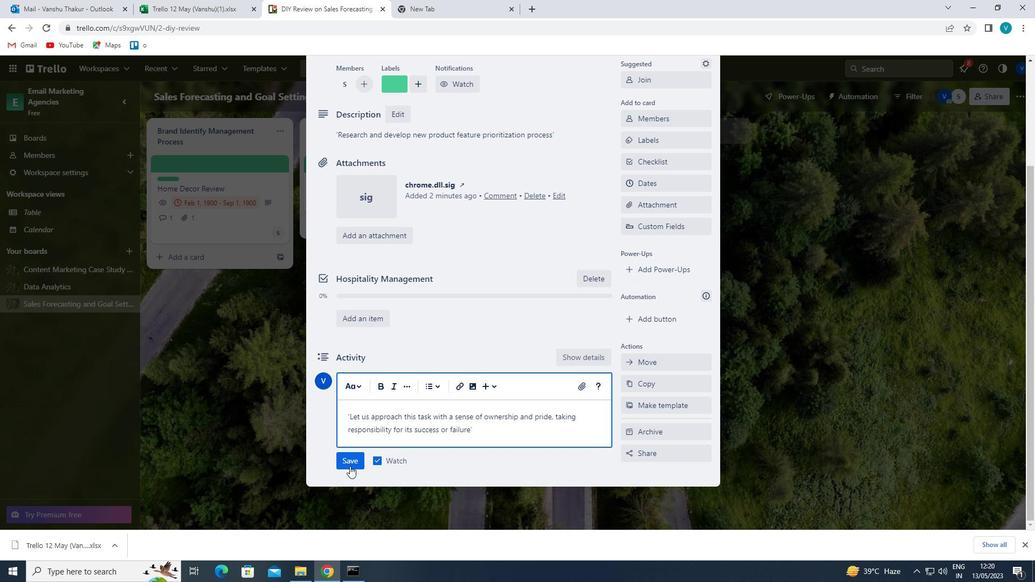 
Action: Mouse pressed left at (350, 453)
Screenshot: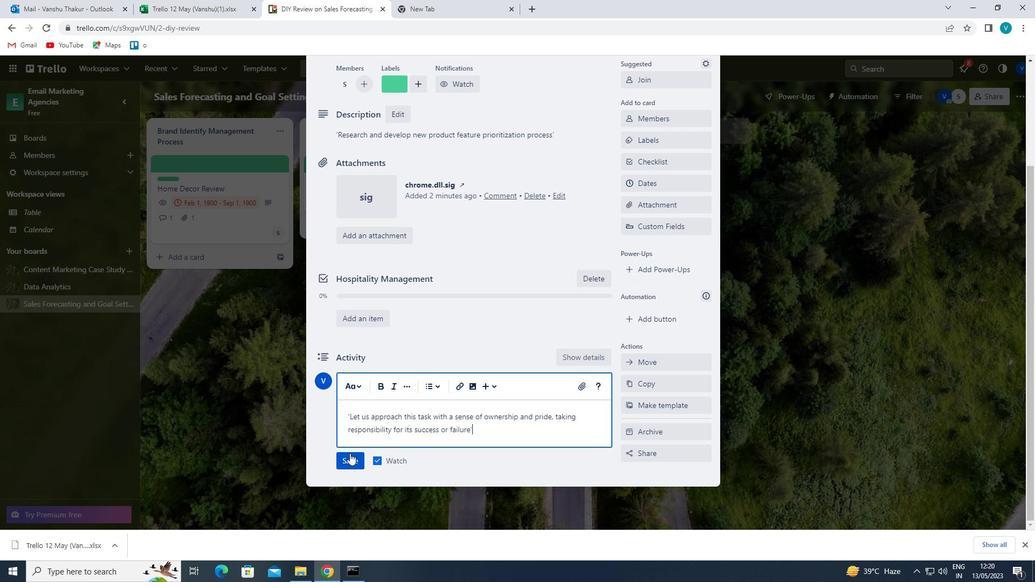 
Action: Mouse moved to (672, 193)
Screenshot: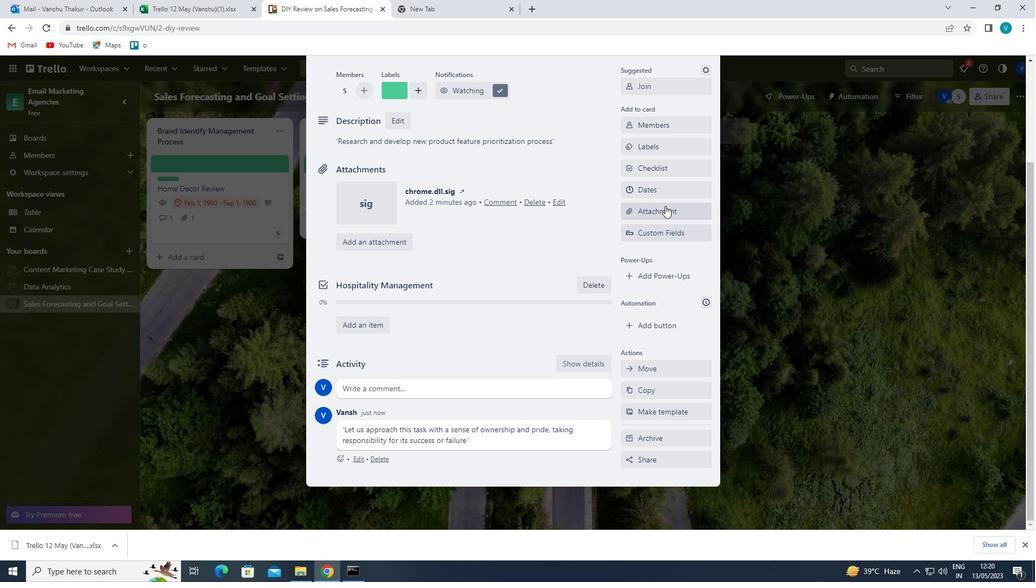 
Action: Mouse pressed left at (672, 193)
Screenshot: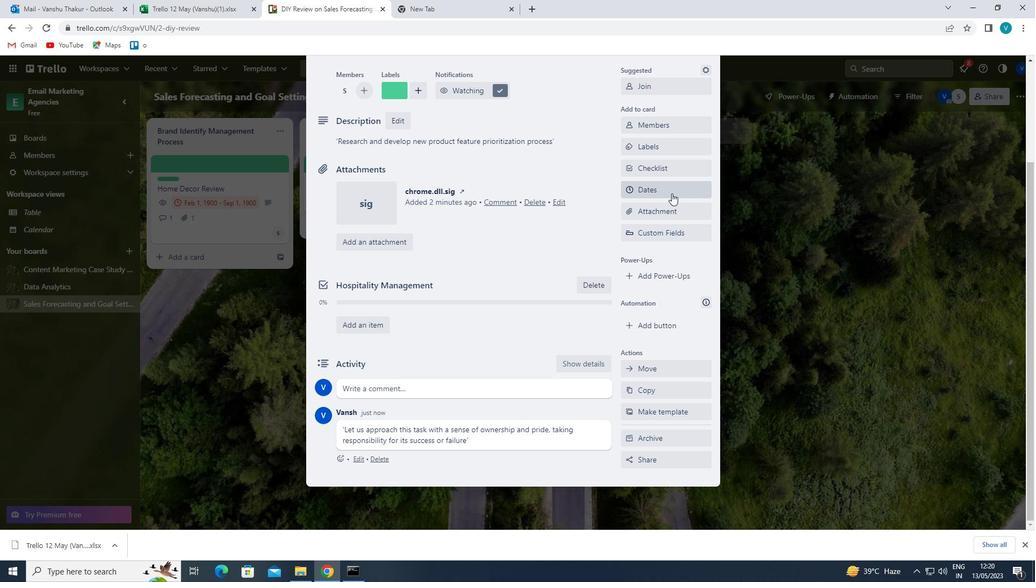 
Action: Mouse moved to (626, 297)
Screenshot: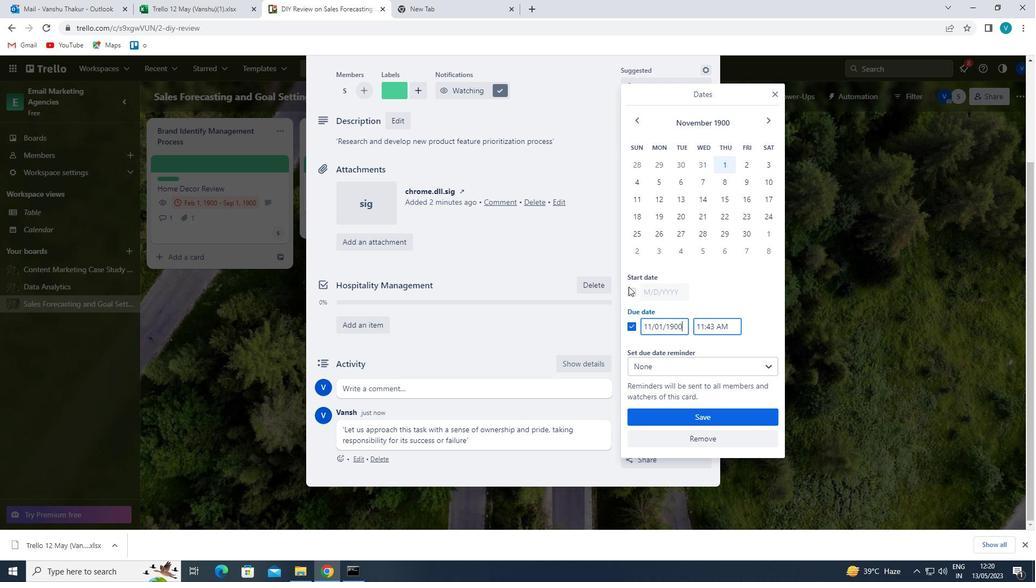 
Action: Mouse pressed left at (626, 297)
Screenshot: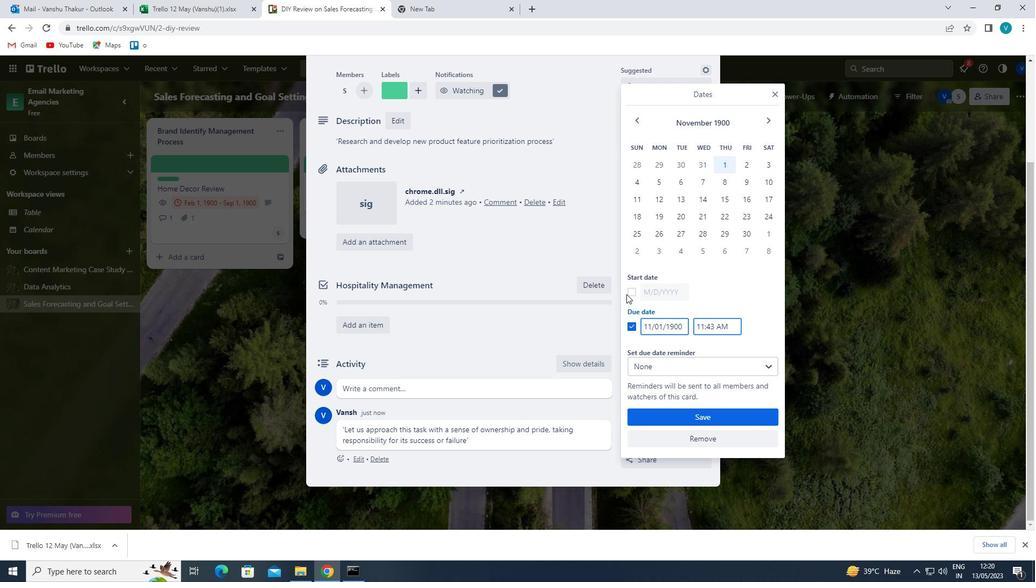 
Action: Mouse moved to (631, 290)
Screenshot: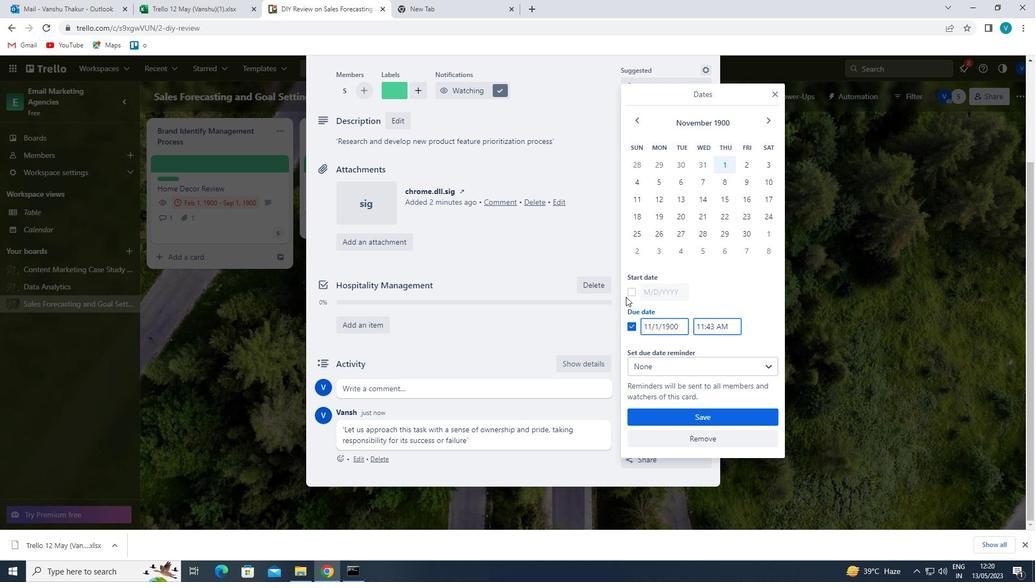 
Action: Mouse pressed left at (631, 290)
Screenshot: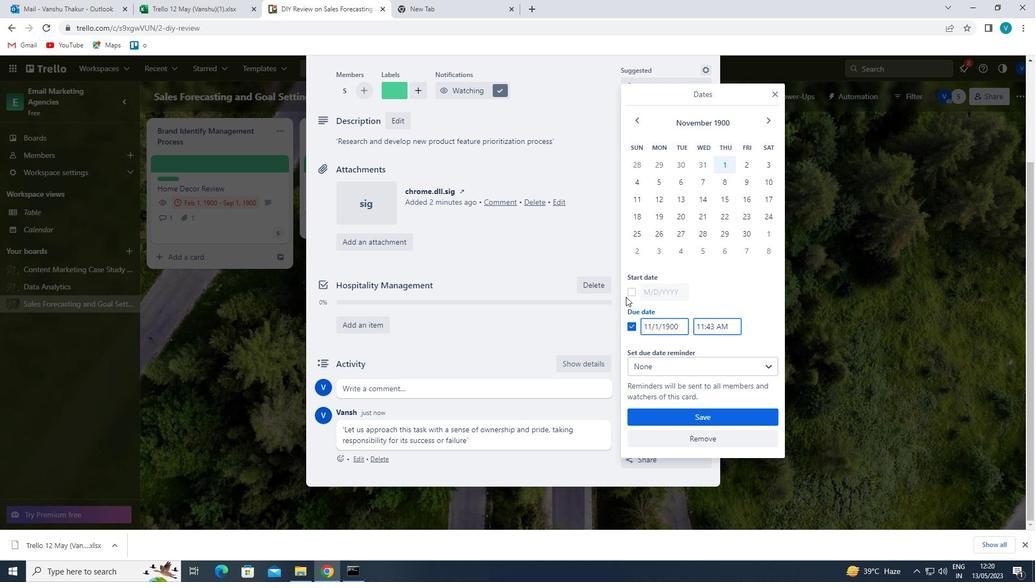 
Action: Mouse moved to (652, 288)
Screenshot: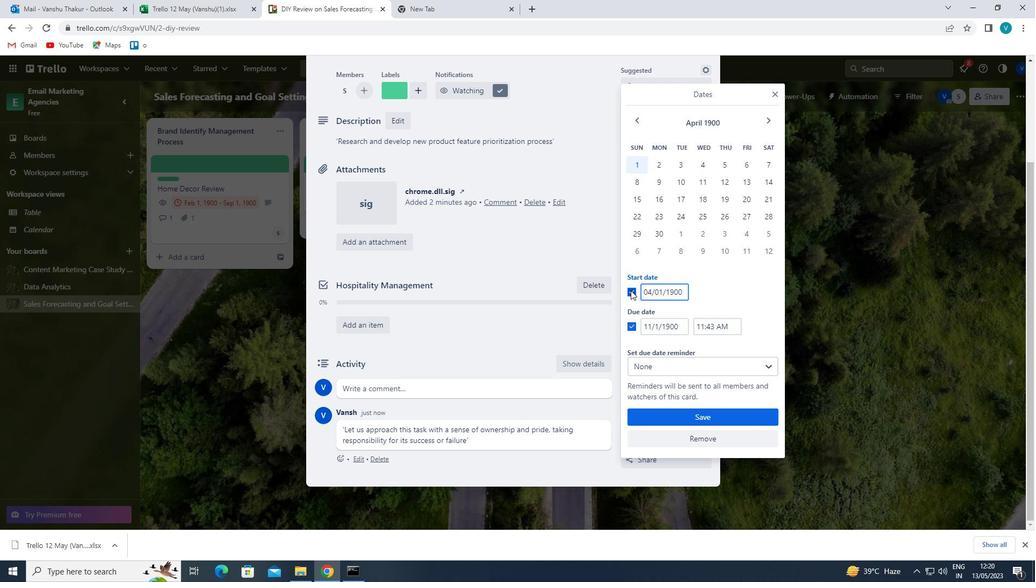 
Action: Mouse pressed left at (652, 288)
Screenshot: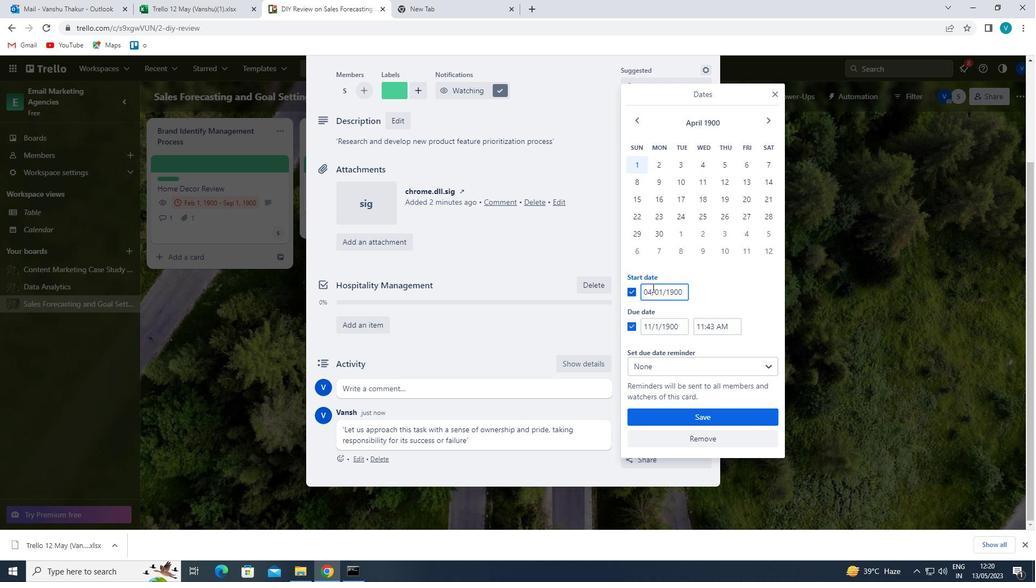 
Action: Mouse moved to (646, 290)
Screenshot: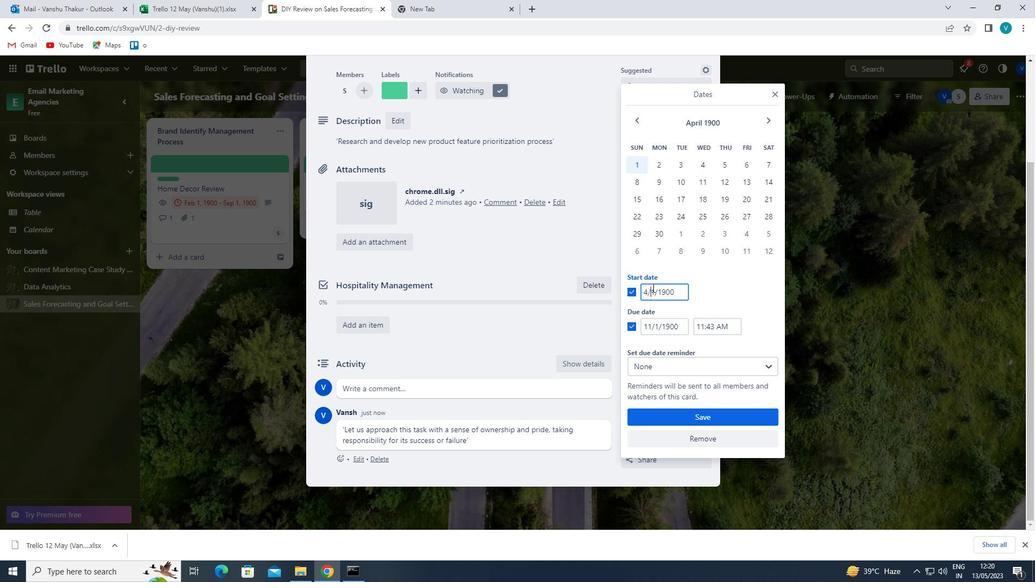 
Action: Mouse pressed left at (646, 290)
Screenshot: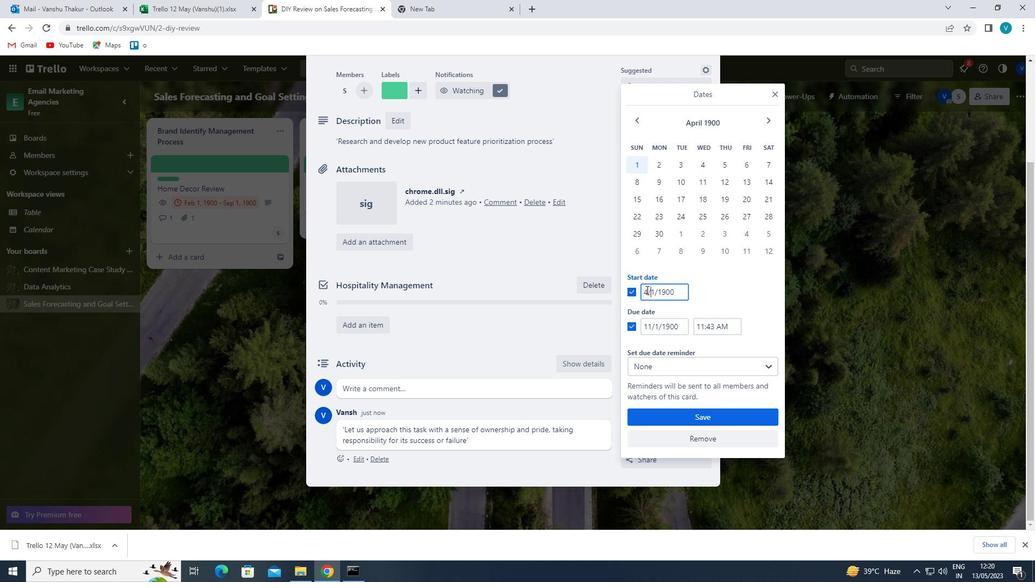 
Action: Mouse moved to (465, 195)
Screenshot: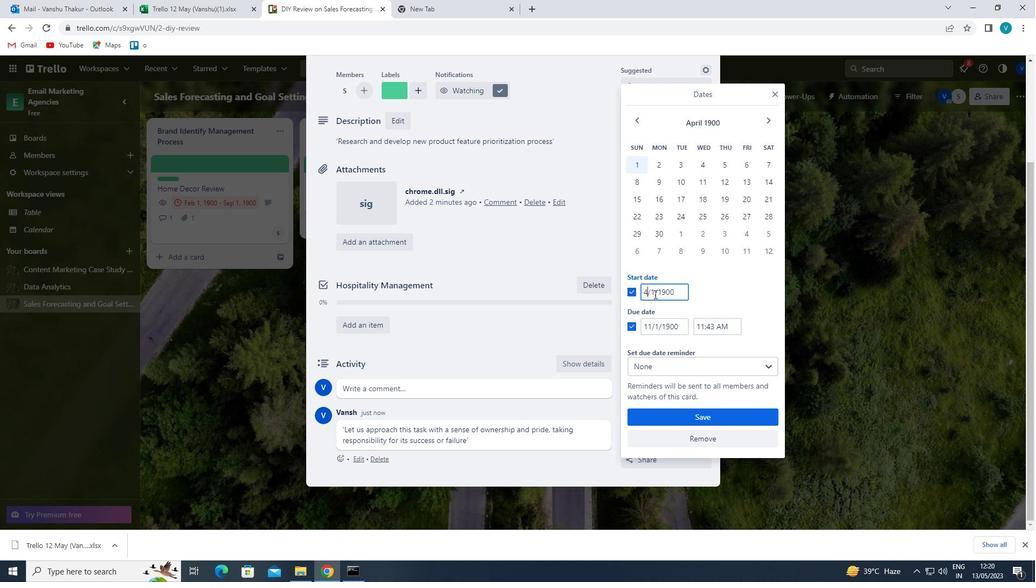 
Action: Key pressed <Key.backspace>5
Screenshot: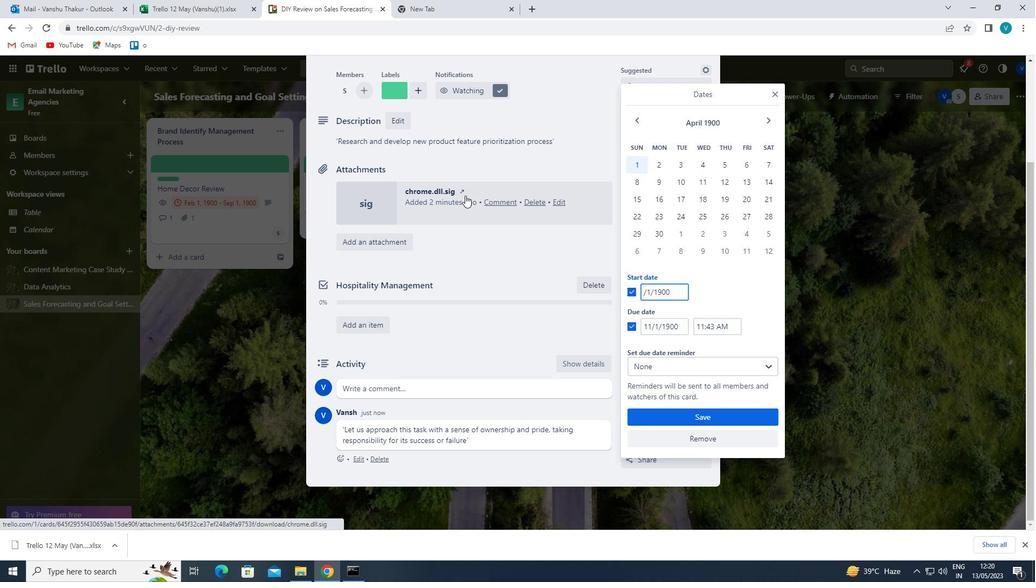 
Action: Mouse moved to (650, 323)
Screenshot: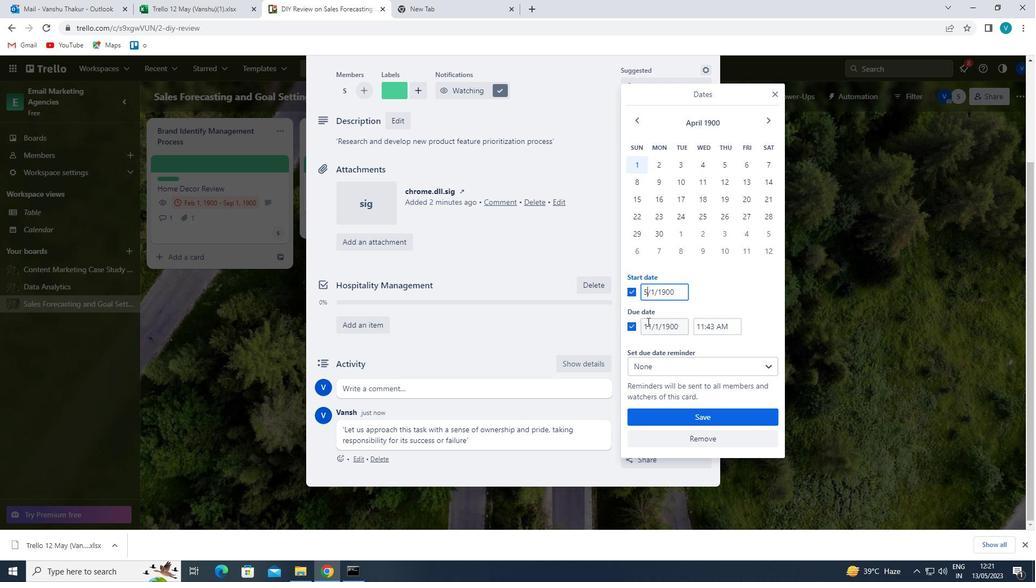 
Action: Mouse pressed left at (650, 323)
Screenshot: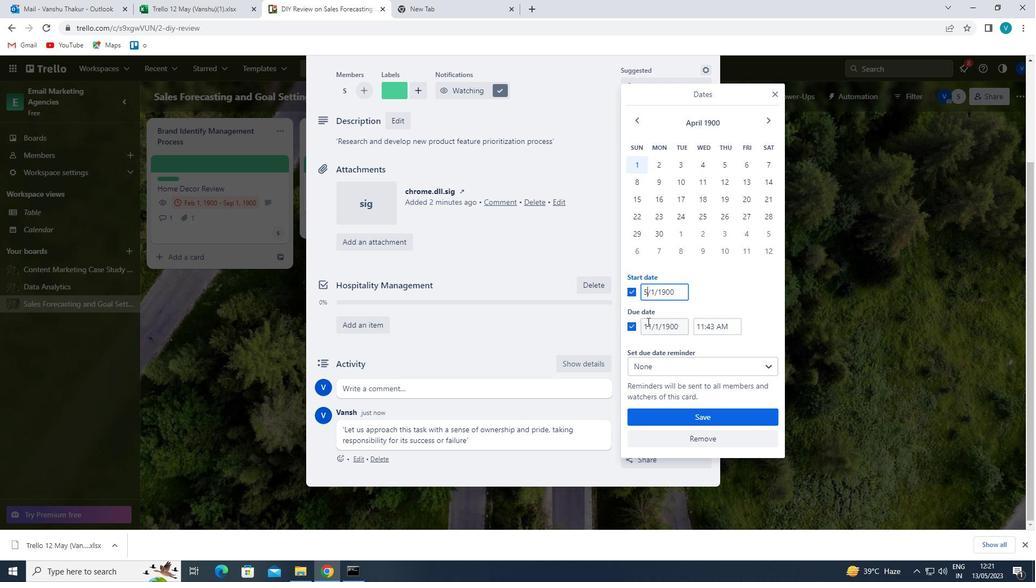 
Action: Mouse moved to (511, 257)
Screenshot: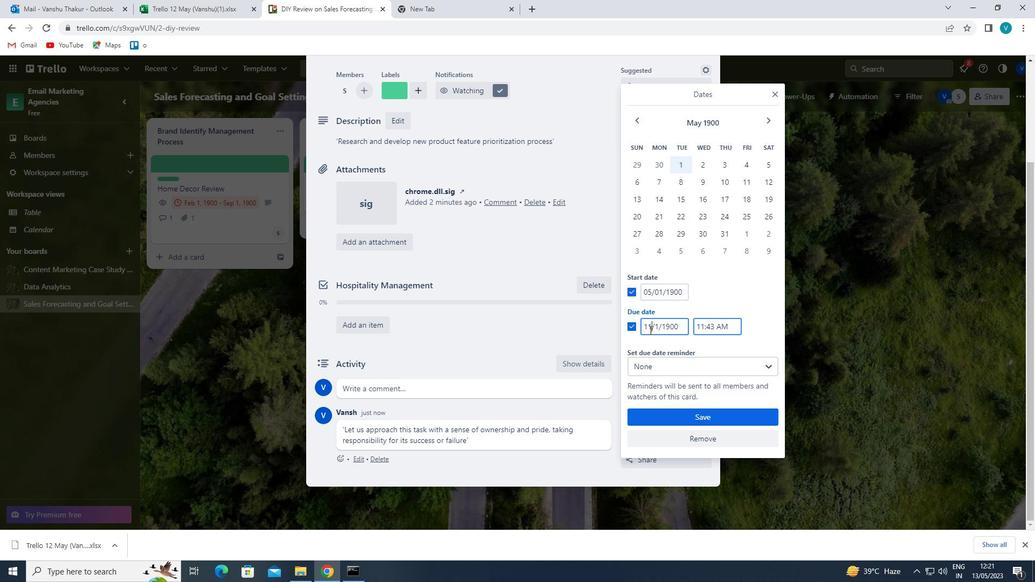 
Action: Key pressed <Key.backspace>2
Screenshot: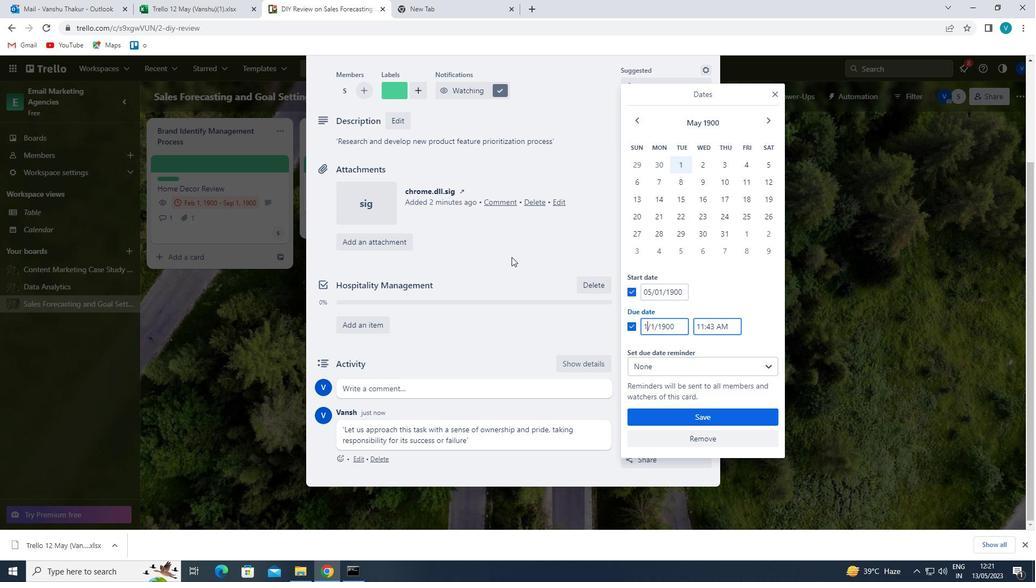 
Action: Mouse moved to (707, 416)
Screenshot: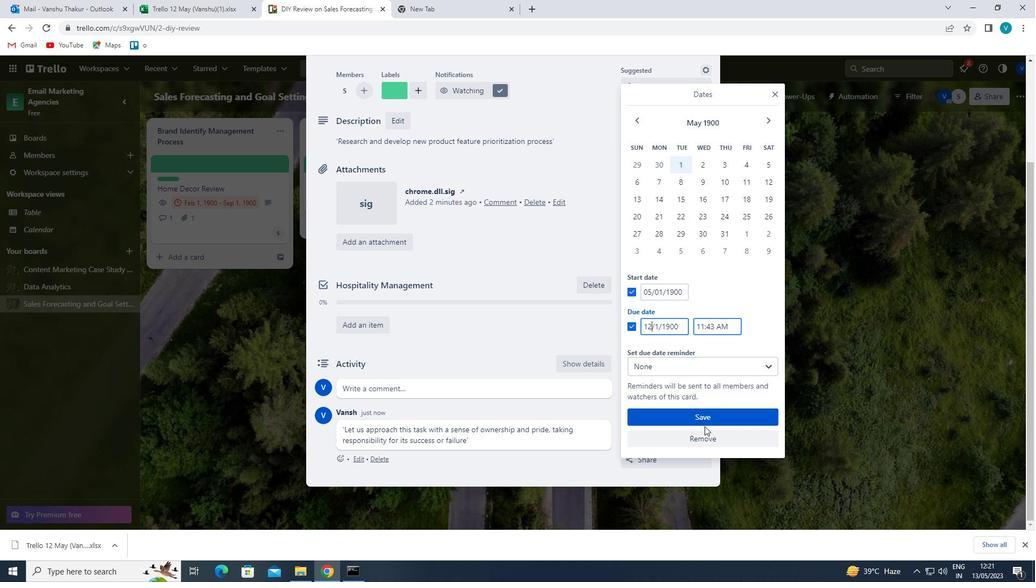 
Action: Mouse pressed left at (707, 416)
Screenshot: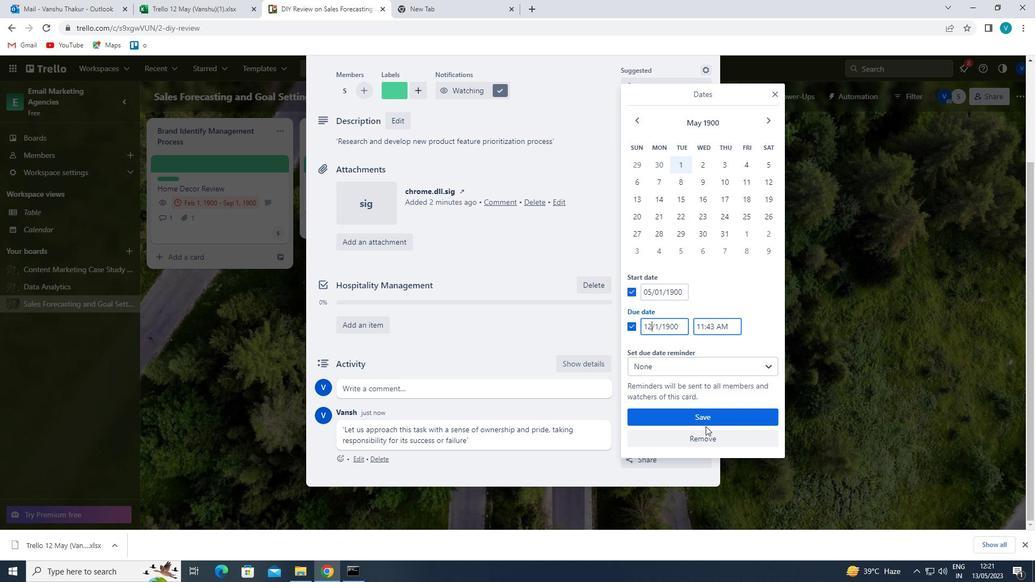 
Action: Mouse moved to (461, 274)
Screenshot: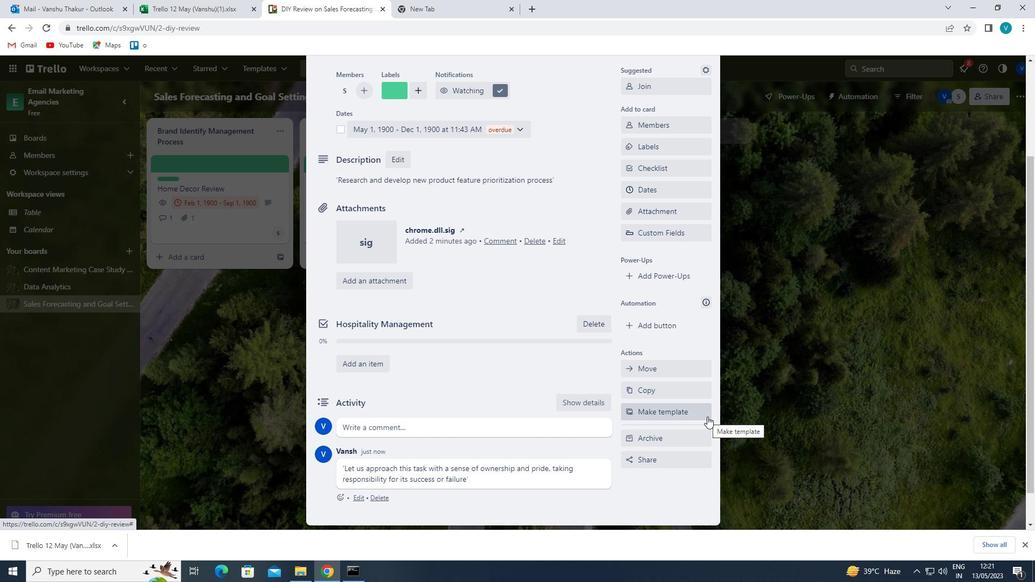 
